 Task: Find connections with filter location Conakry with filter topic #mindset with filter profile language Potuguese with filter current company Mindtickle with filter school Ajeenkya D Y Patil University with filter industry Dentists with filter service category Headshot Photography with filter keywords title Mentor
Action: Mouse moved to (299, 242)
Screenshot: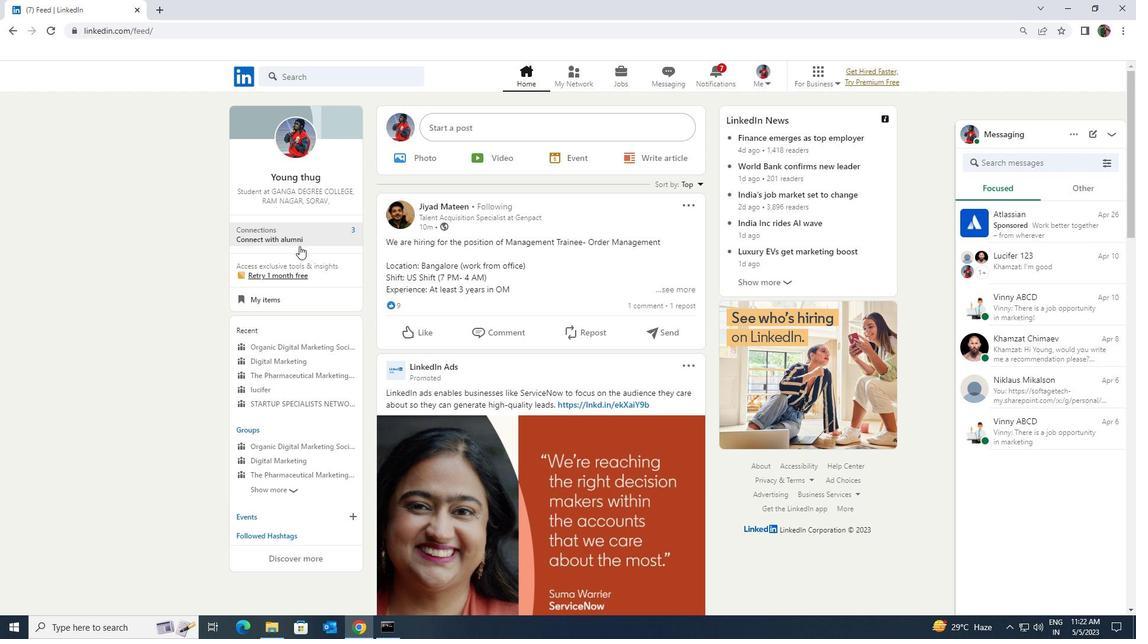 
Action: Mouse pressed left at (299, 242)
Screenshot: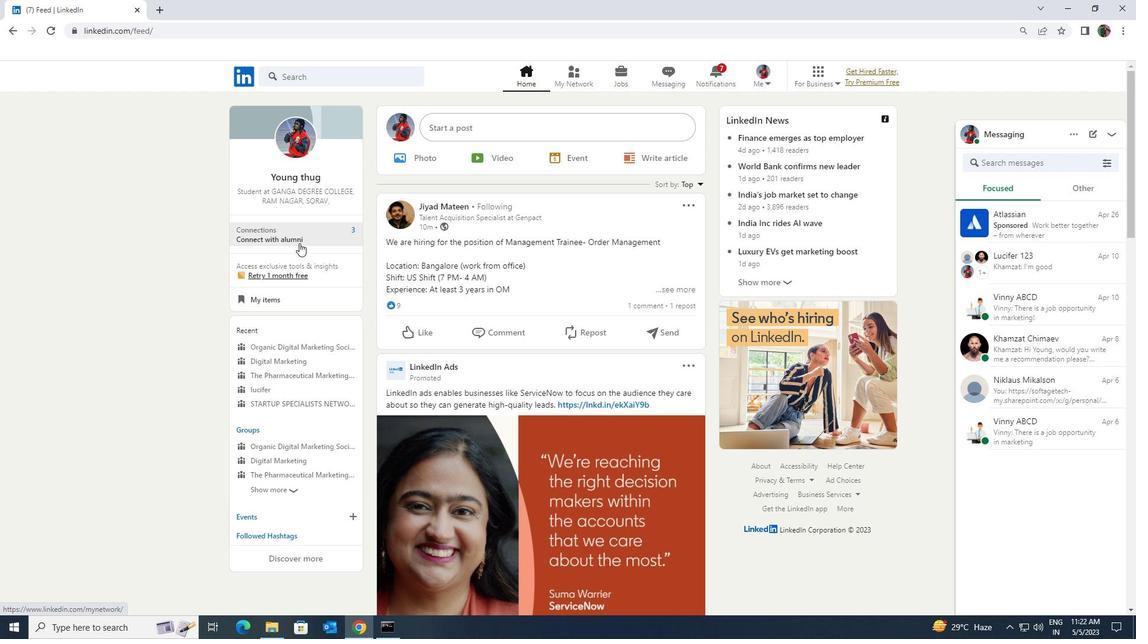 
Action: Mouse moved to (298, 143)
Screenshot: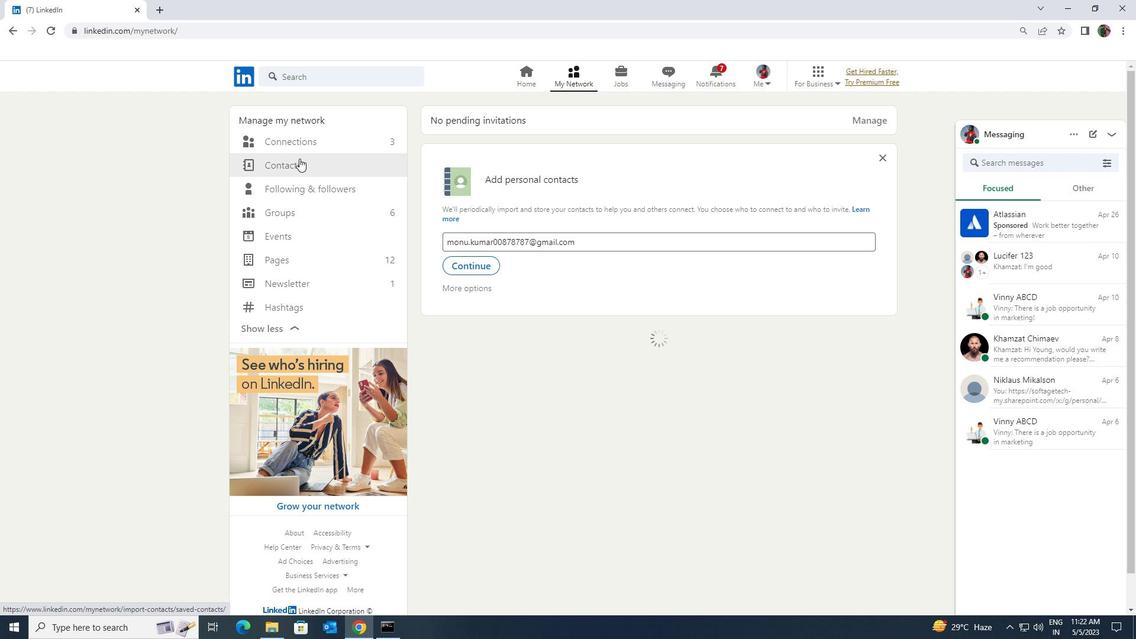 
Action: Mouse pressed left at (298, 143)
Screenshot: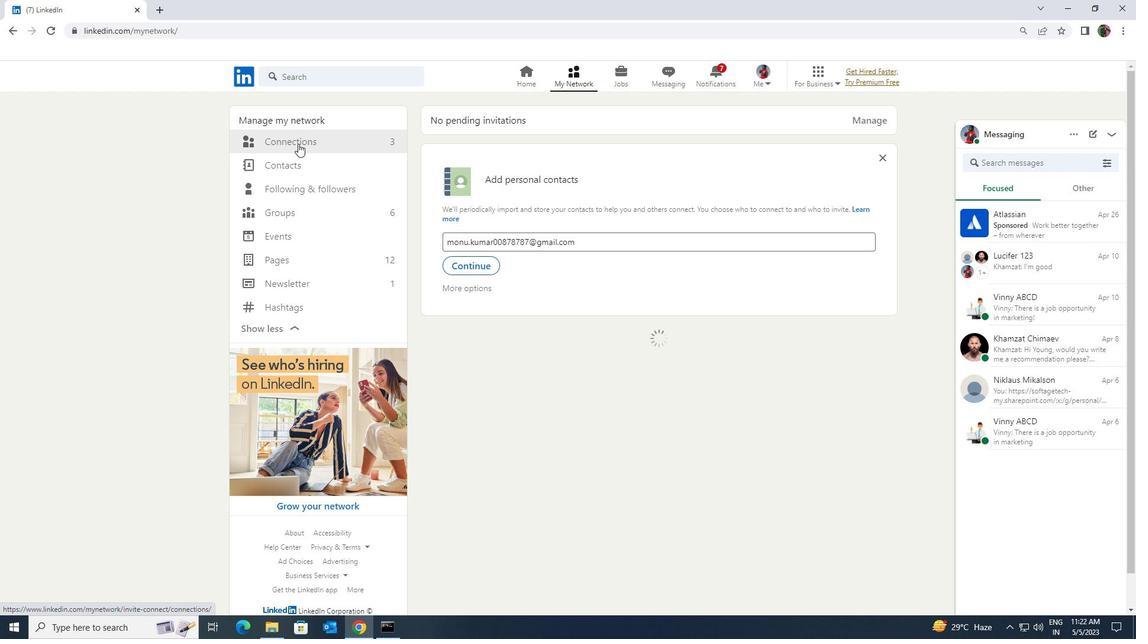 
Action: Mouse moved to (628, 145)
Screenshot: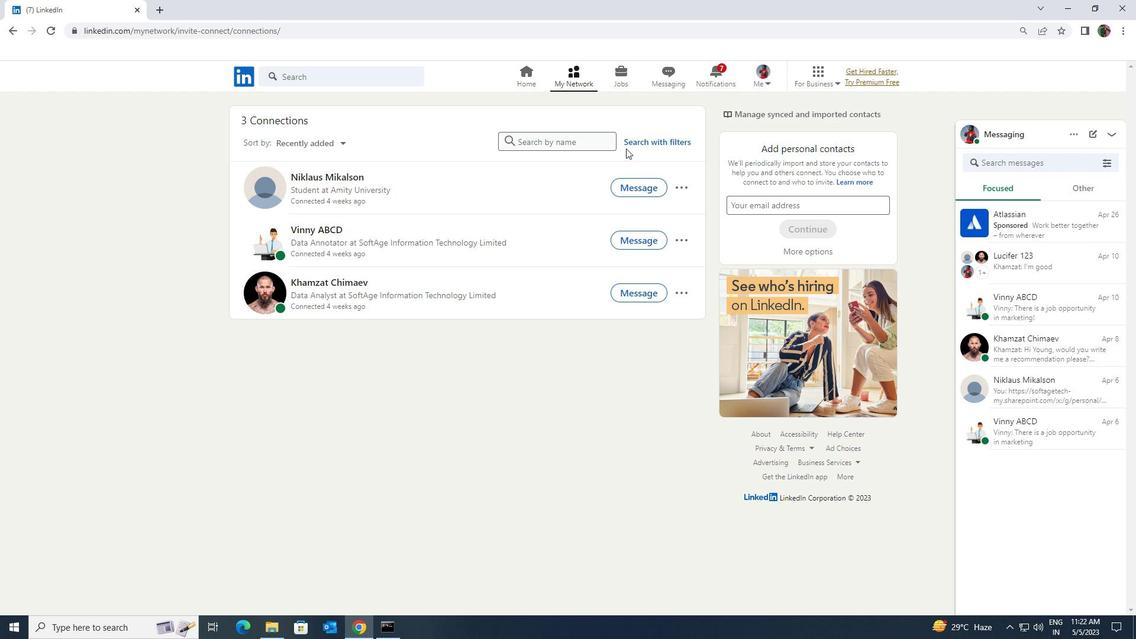 
Action: Mouse pressed left at (628, 145)
Screenshot: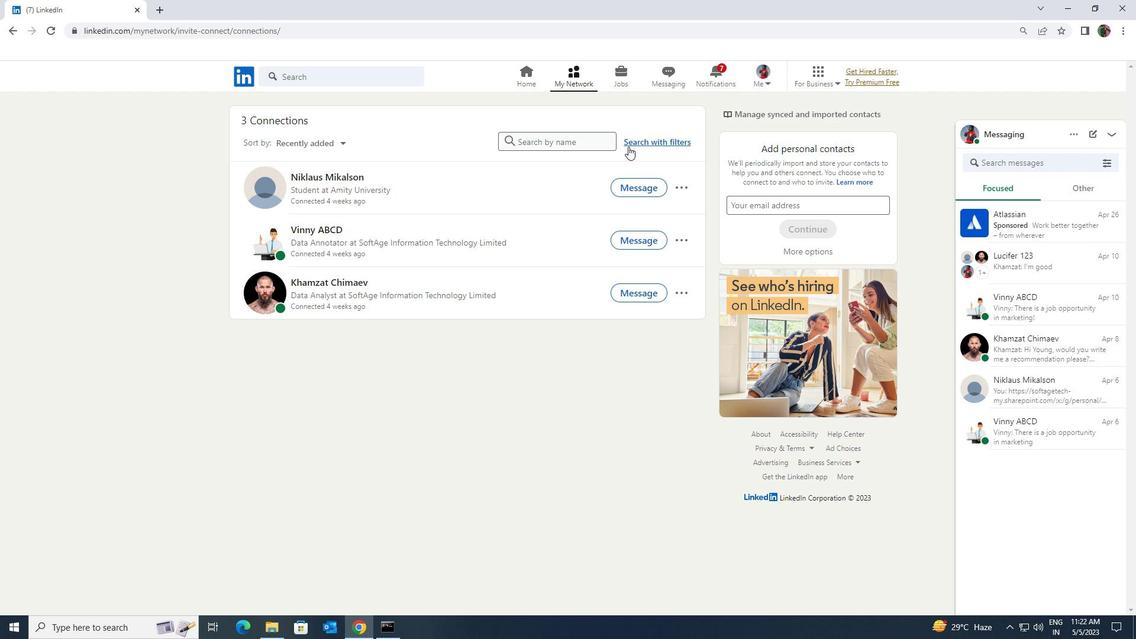 
Action: Mouse moved to (599, 108)
Screenshot: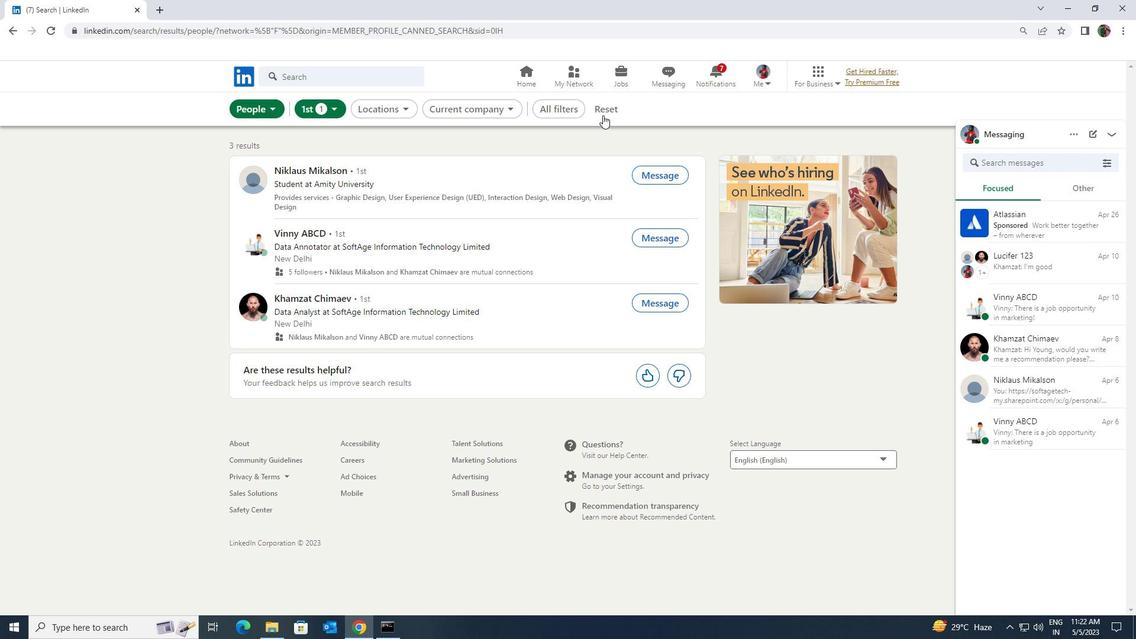 
Action: Mouse pressed left at (599, 108)
Screenshot: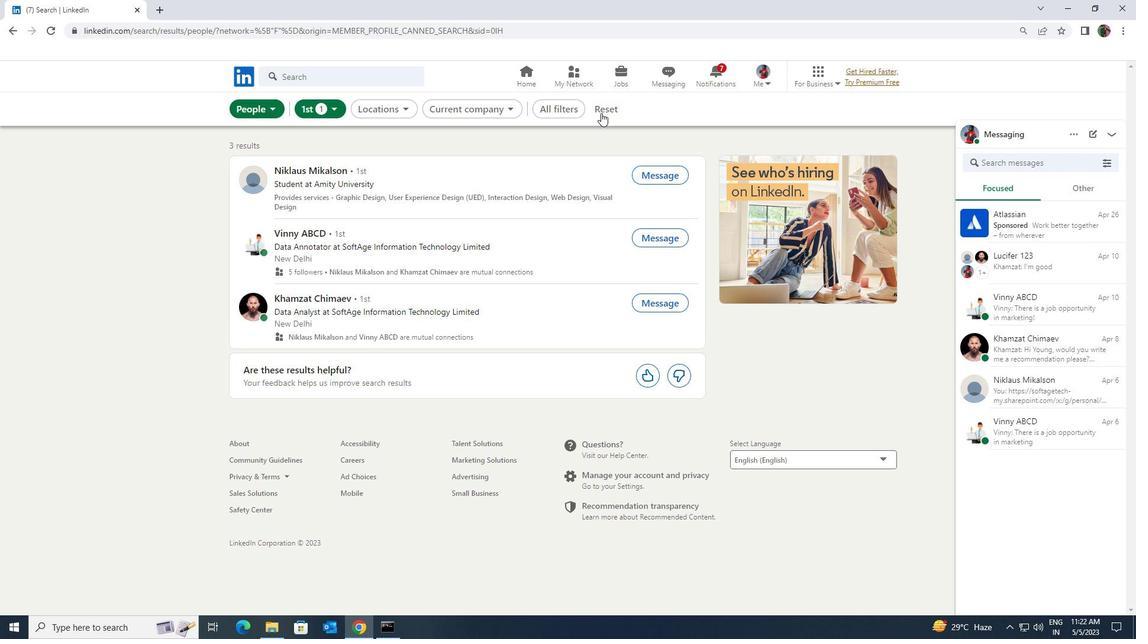 
Action: Mouse moved to (584, 108)
Screenshot: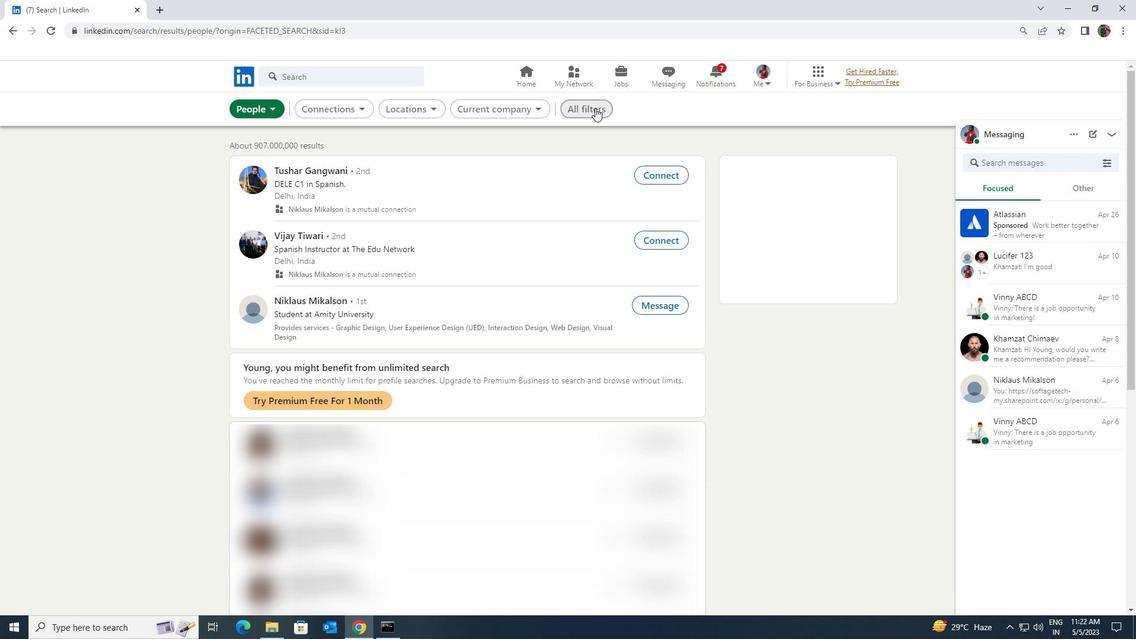 
Action: Mouse pressed left at (584, 108)
Screenshot: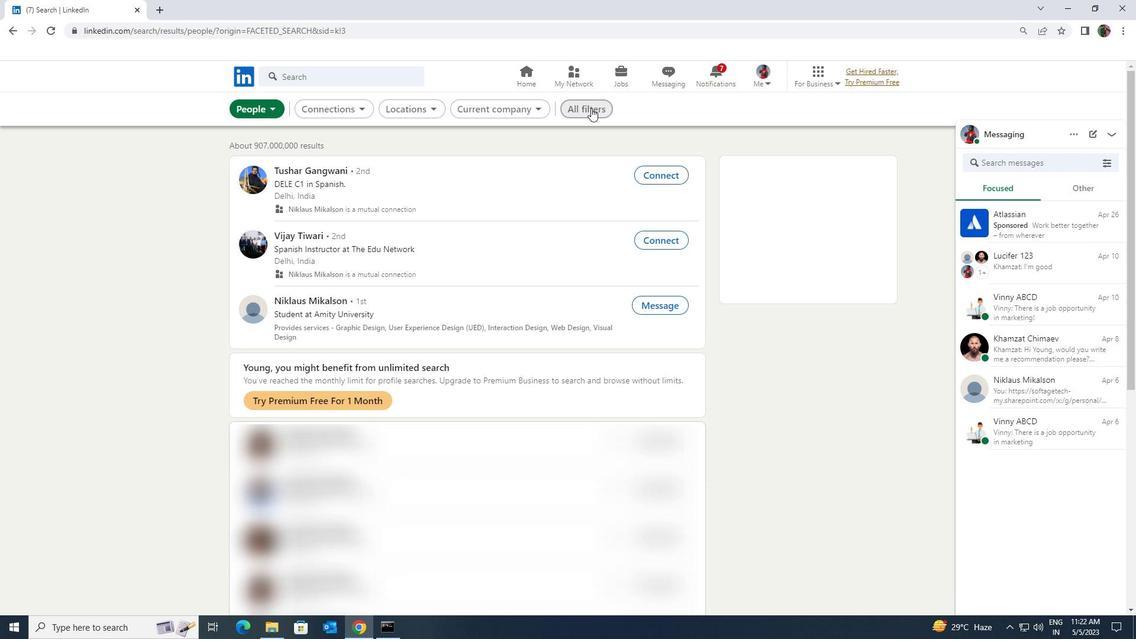 
Action: Mouse moved to (988, 466)
Screenshot: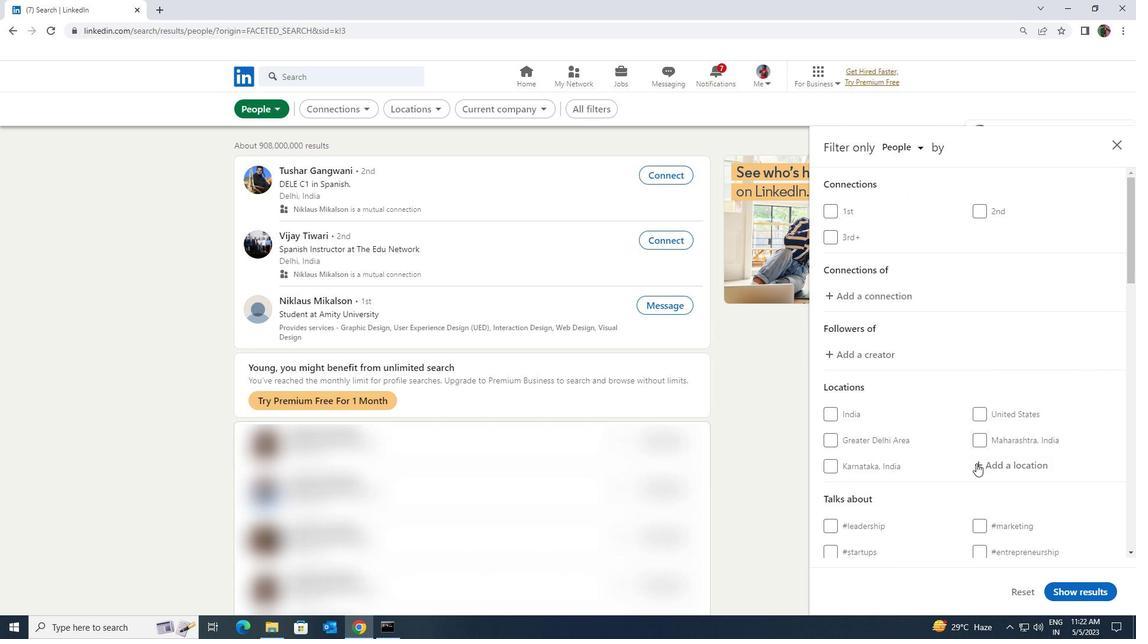 
Action: Mouse pressed left at (988, 466)
Screenshot: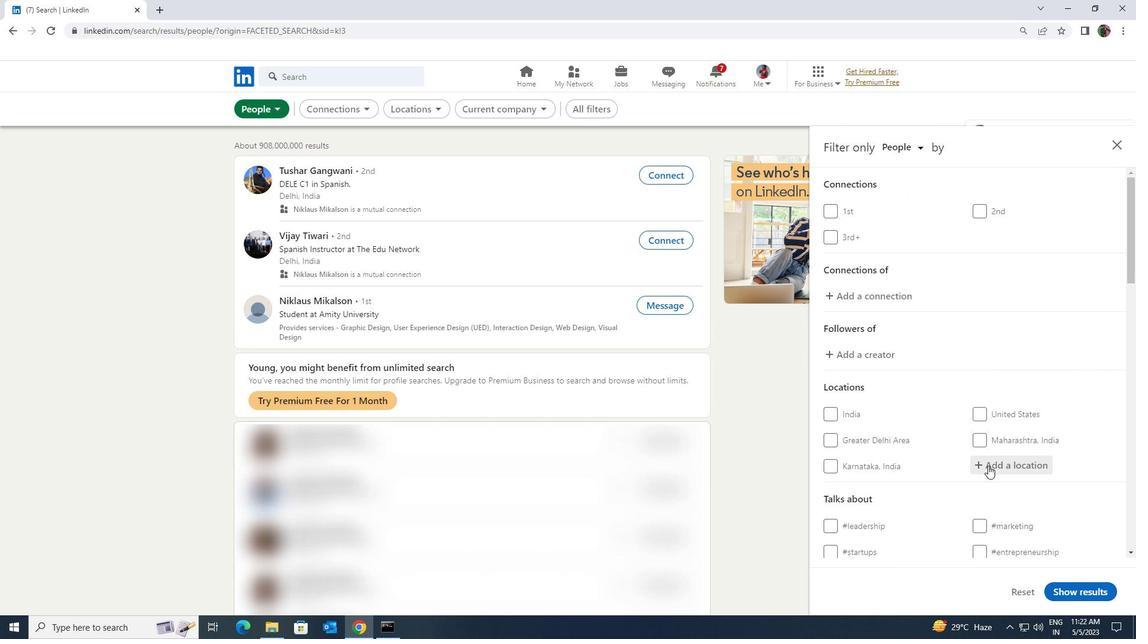 
Action: Key pressed <Key.shift>KONAKRY
Screenshot: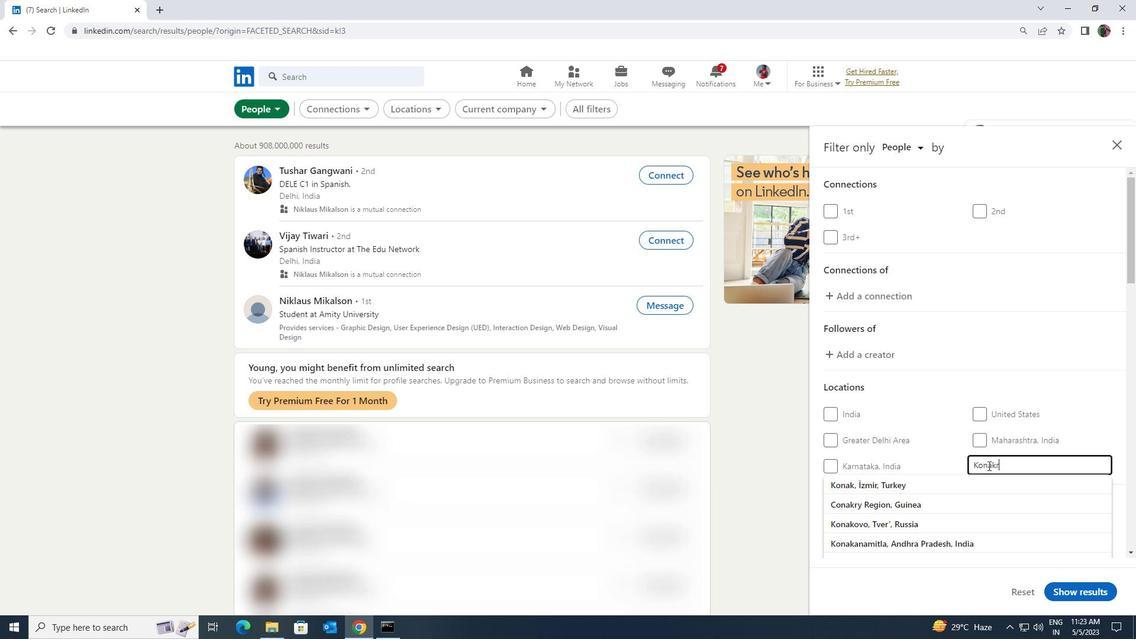 
Action: Mouse moved to (983, 480)
Screenshot: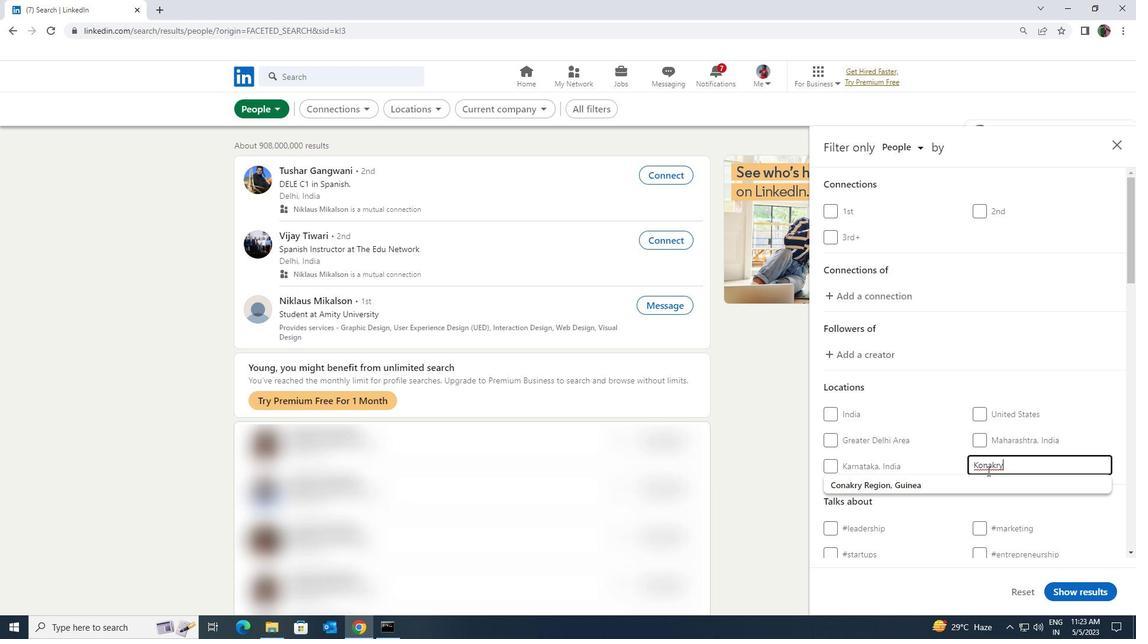 
Action: Mouse pressed left at (983, 480)
Screenshot: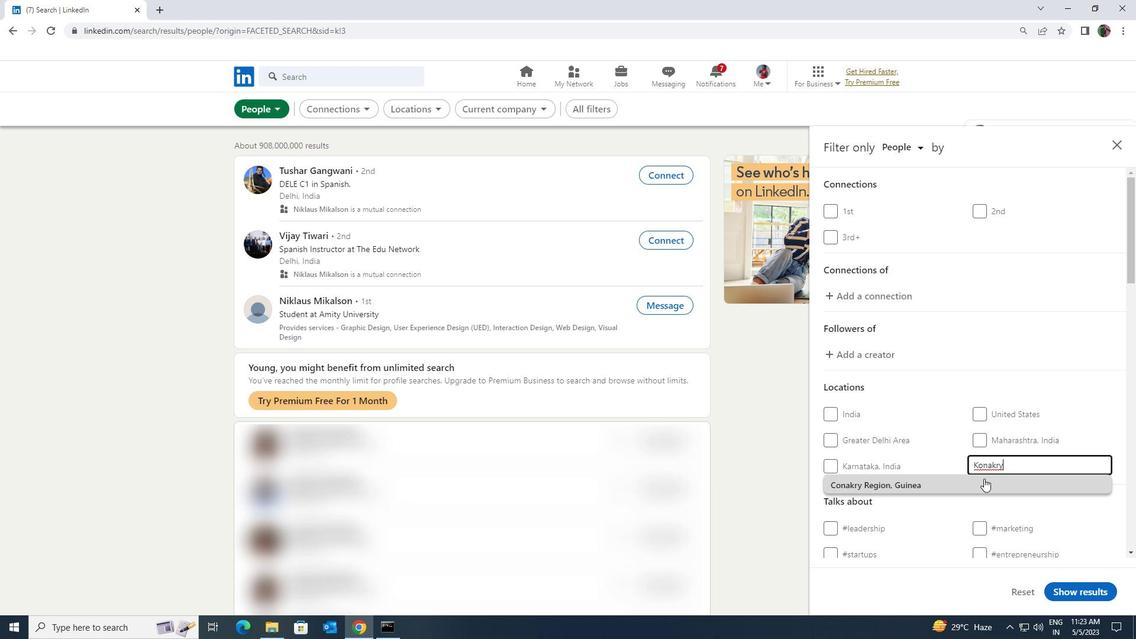 
Action: Mouse moved to (978, 477)
Screenshot: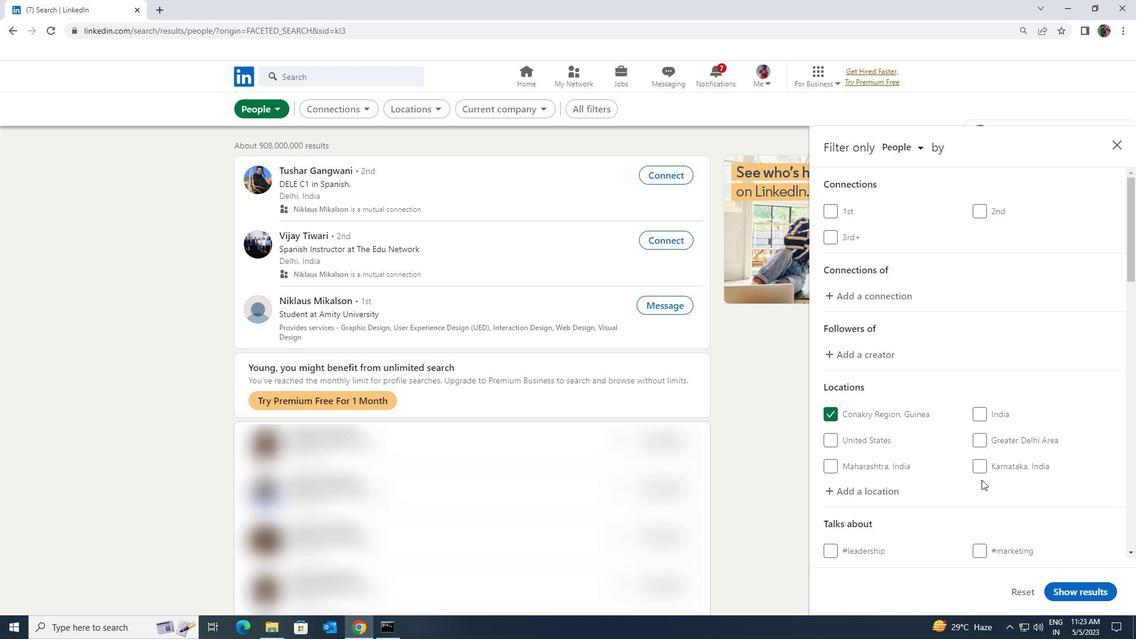 
Action: Mouse scrolled (978, 477) with delta (0, 0)
Screenshot: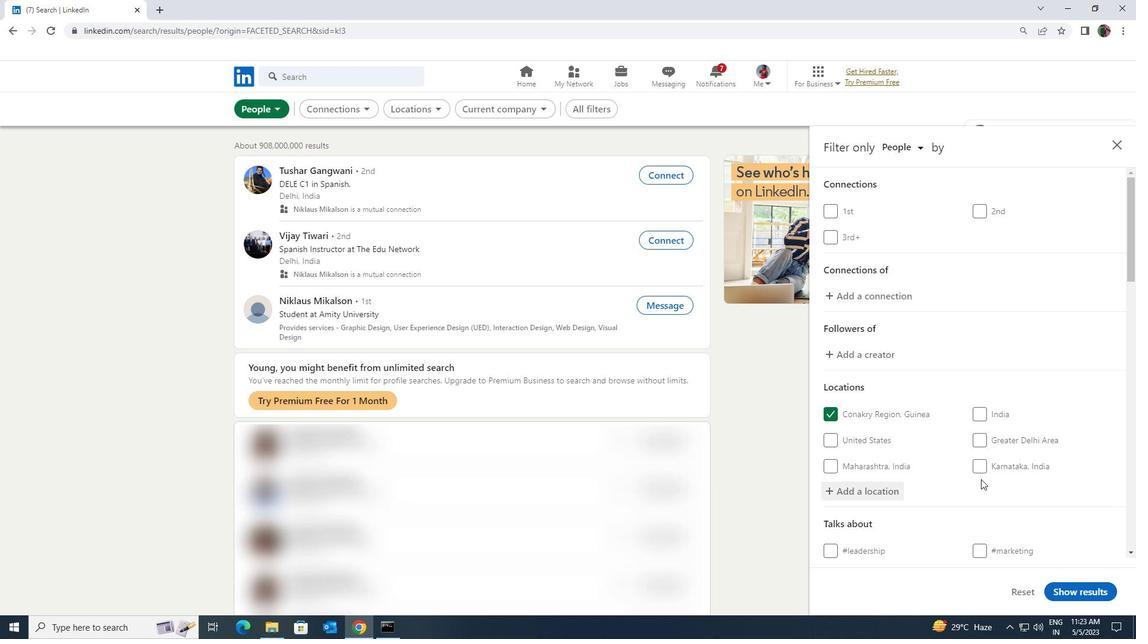 
Action: Mouse scrolled (978, 477) with delta (0, 0)
Screenshot: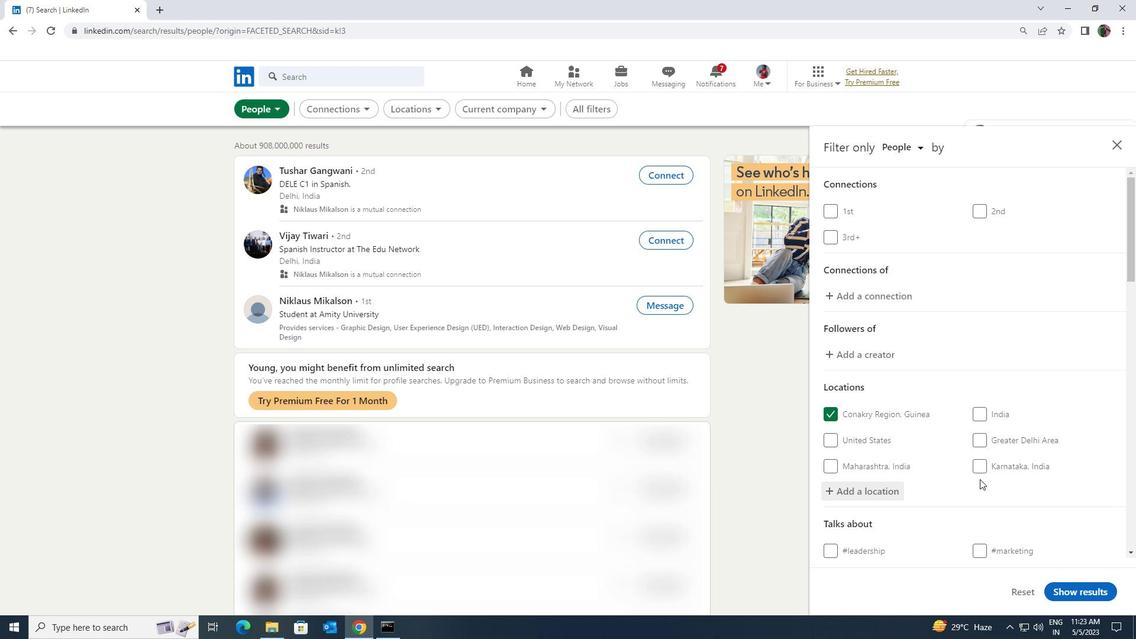 
Action: Mouse moved to (985, 482)
Screenshot: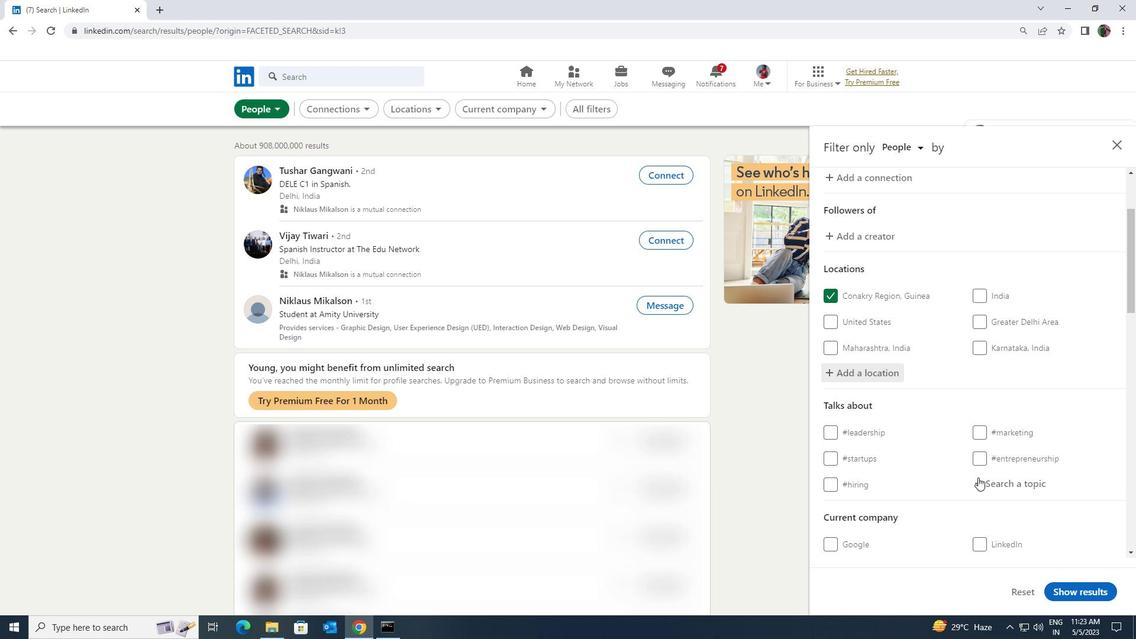
Action: Mouse pressed left at (985, 482)
Screenshot: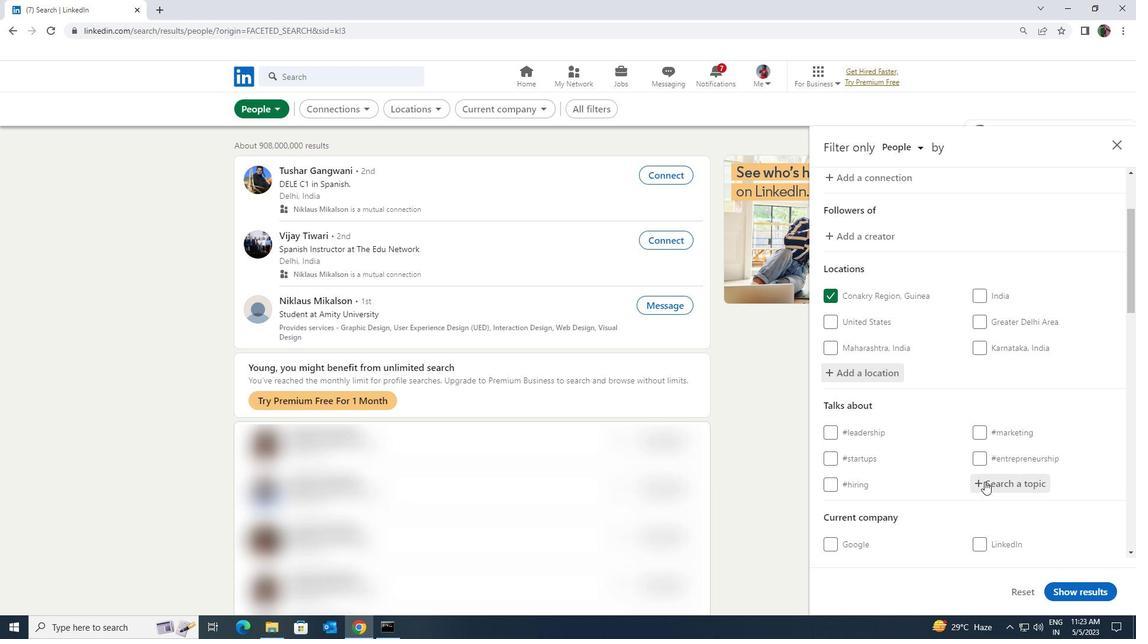 
Action: Key pressed <Key.shift>MINDSET
Screenshot: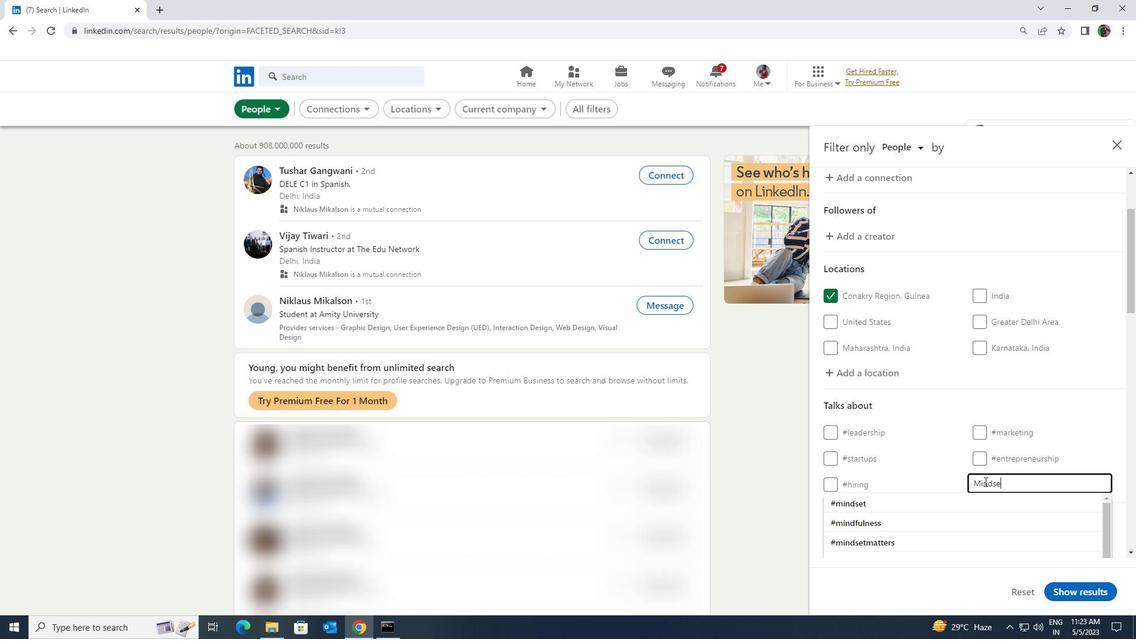 
Action: Mouse moved to (983, 499)
Screenshot: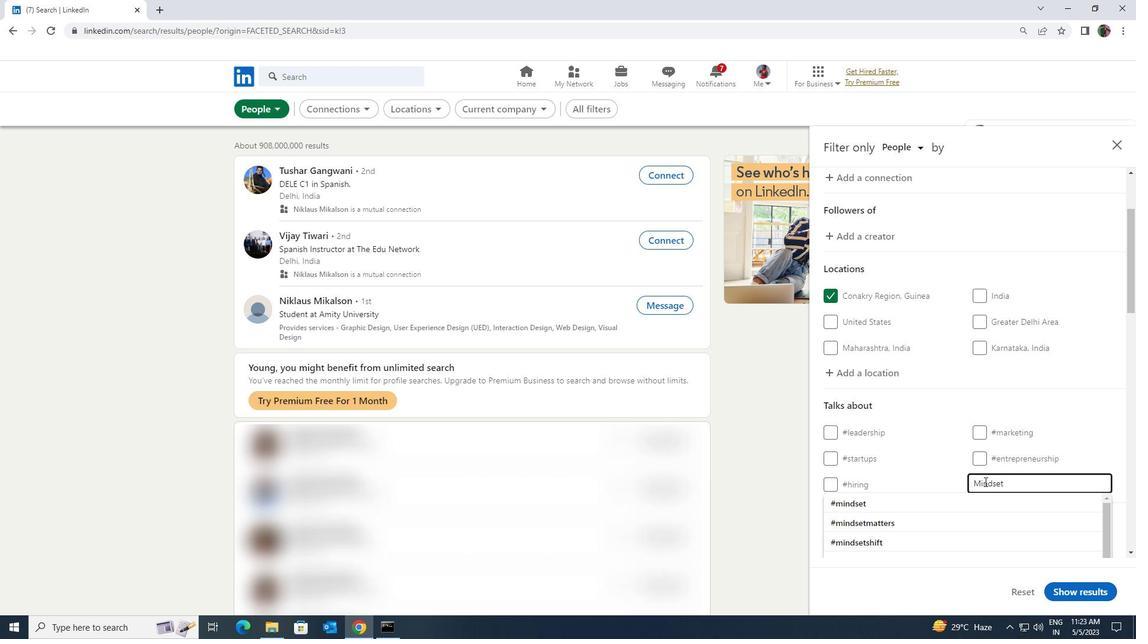 
Action: Mouse pressed left at (983, 499)
Screenshot: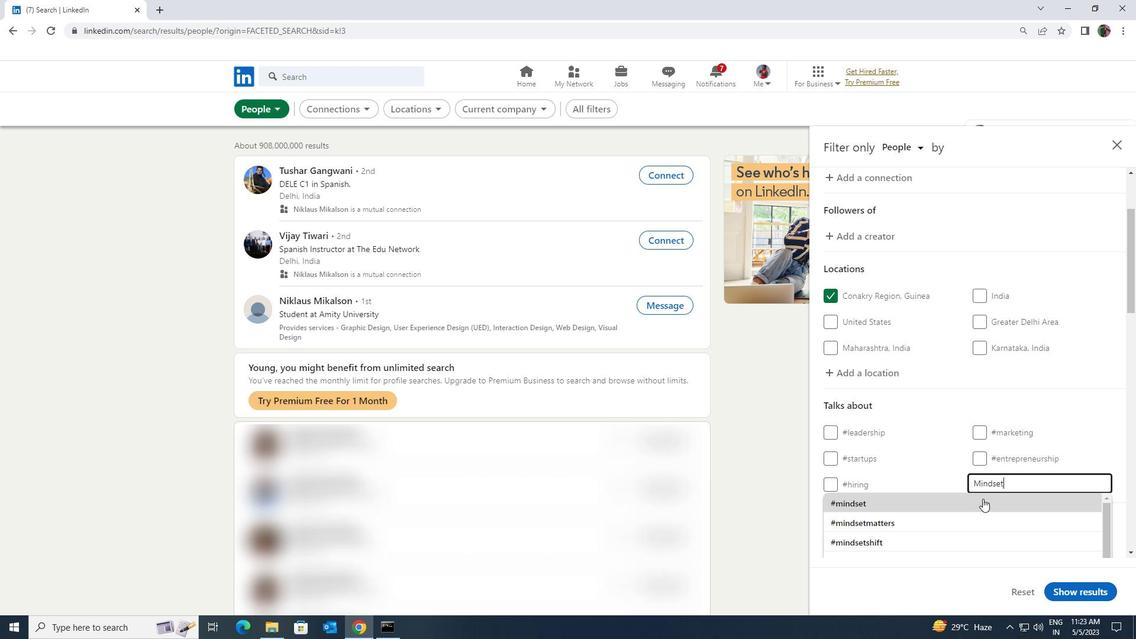 
Action: Mouse moved to (977, 493)
Screenshot: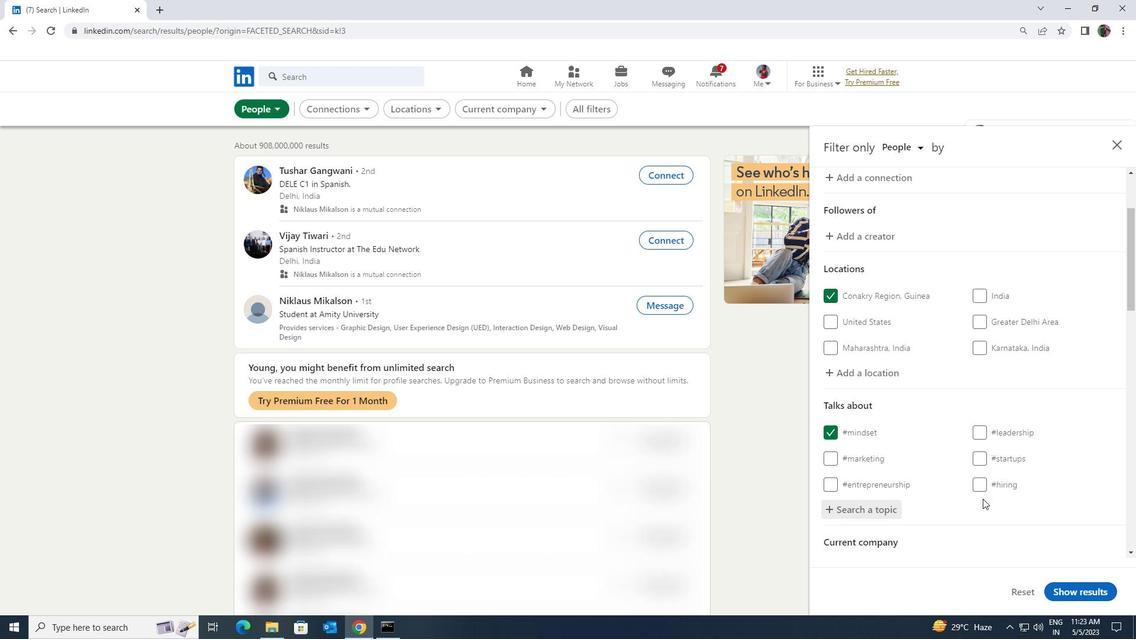 
Action: Mouse scrolled (977, 493) with delta (0, 0)
Screenshot: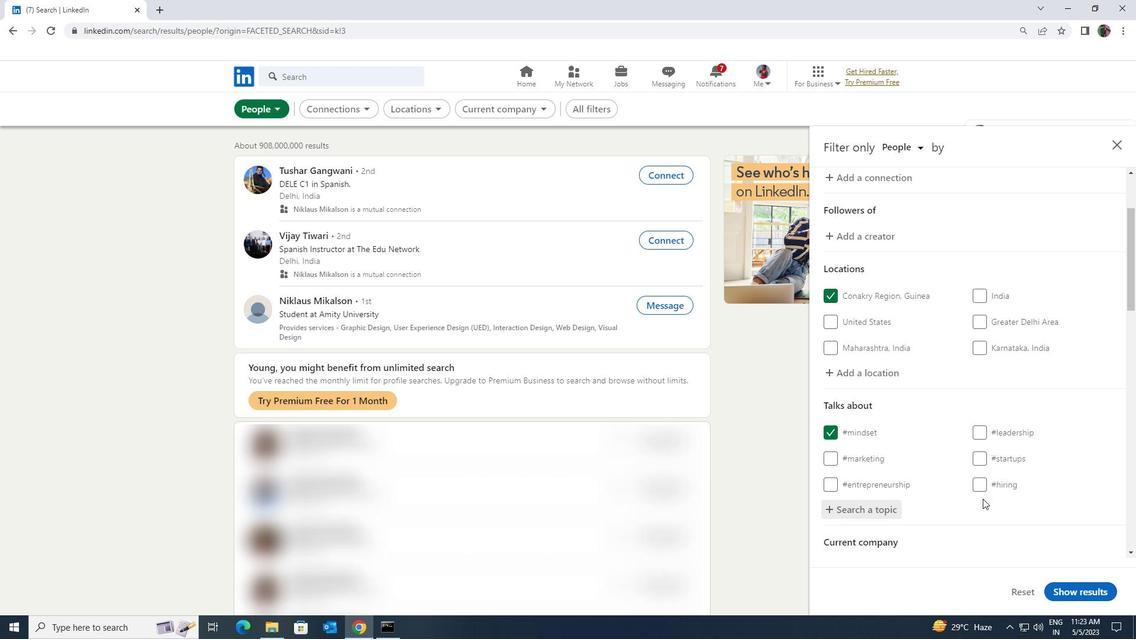 
Action: Mouse scrolled (977, 493) with delta (0, 0)
Screenshot: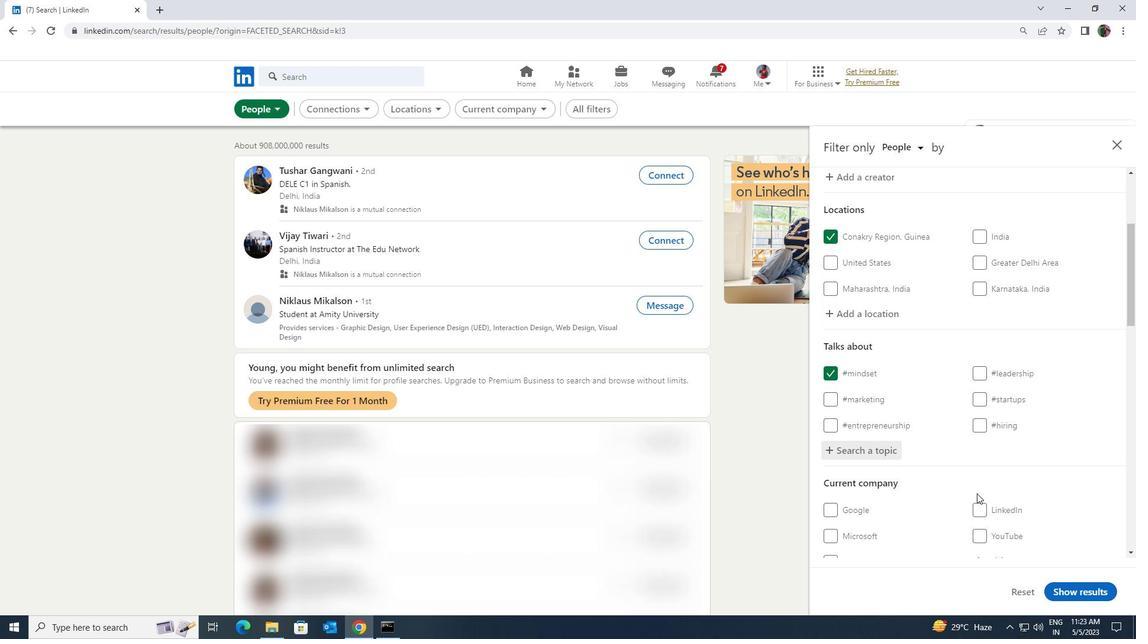 
Action: Mouse scrolled (977, 493) with delta (0, 0)
Screenshot: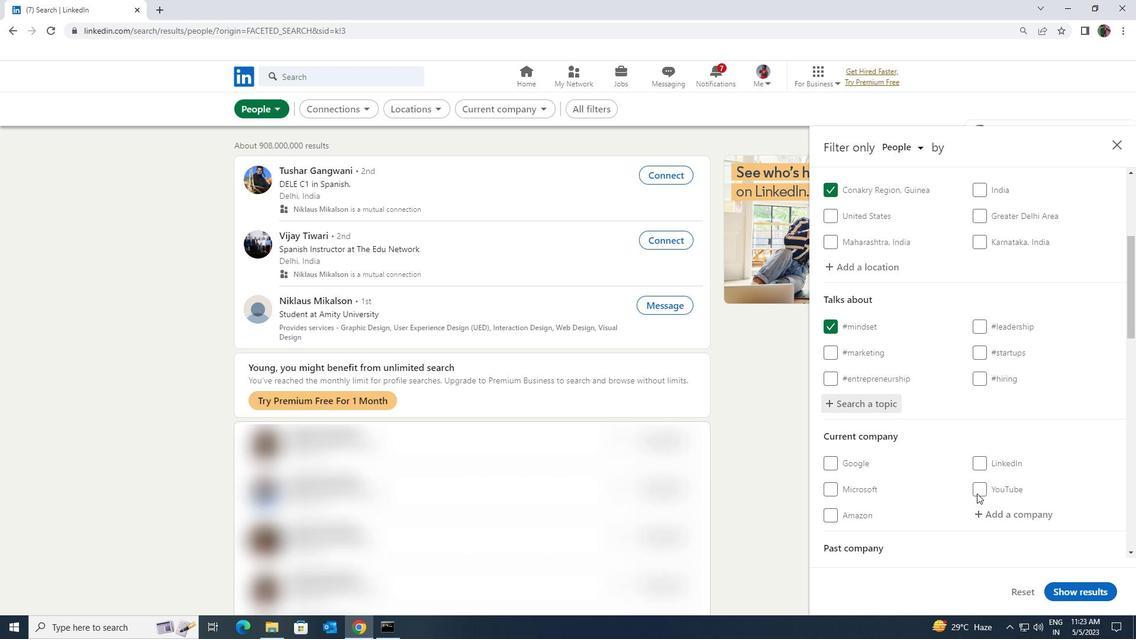 
Action: Mouse scrolled (977, 493) with delta (0, 0)
Screenshot: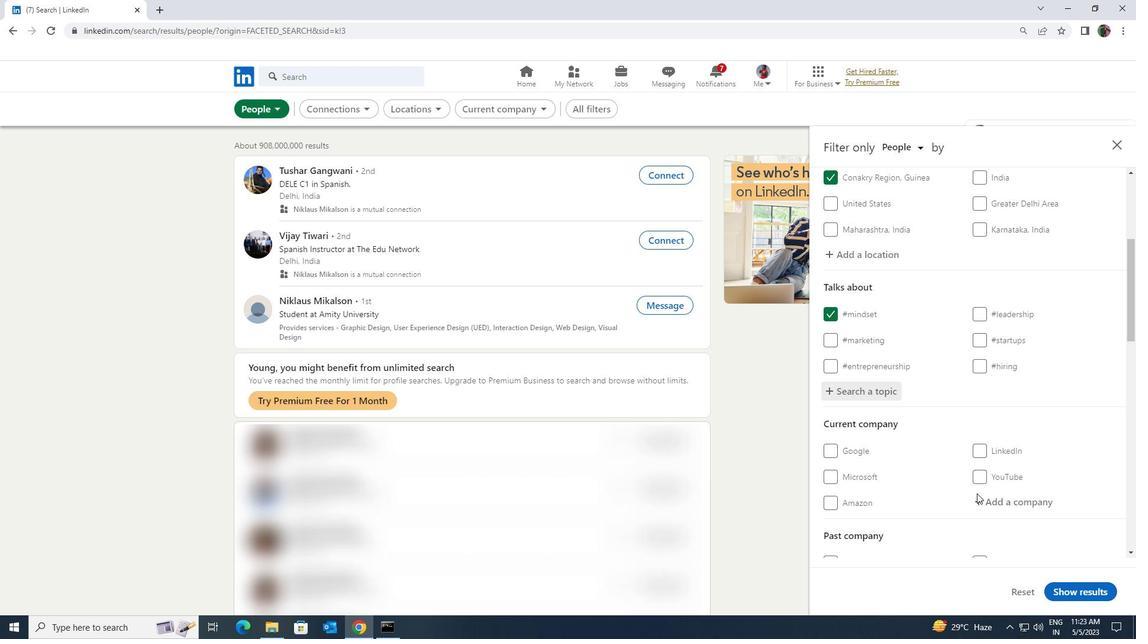 
Action: Mouse scrolled (977, 493) with delta (0, 0)
Screenshot: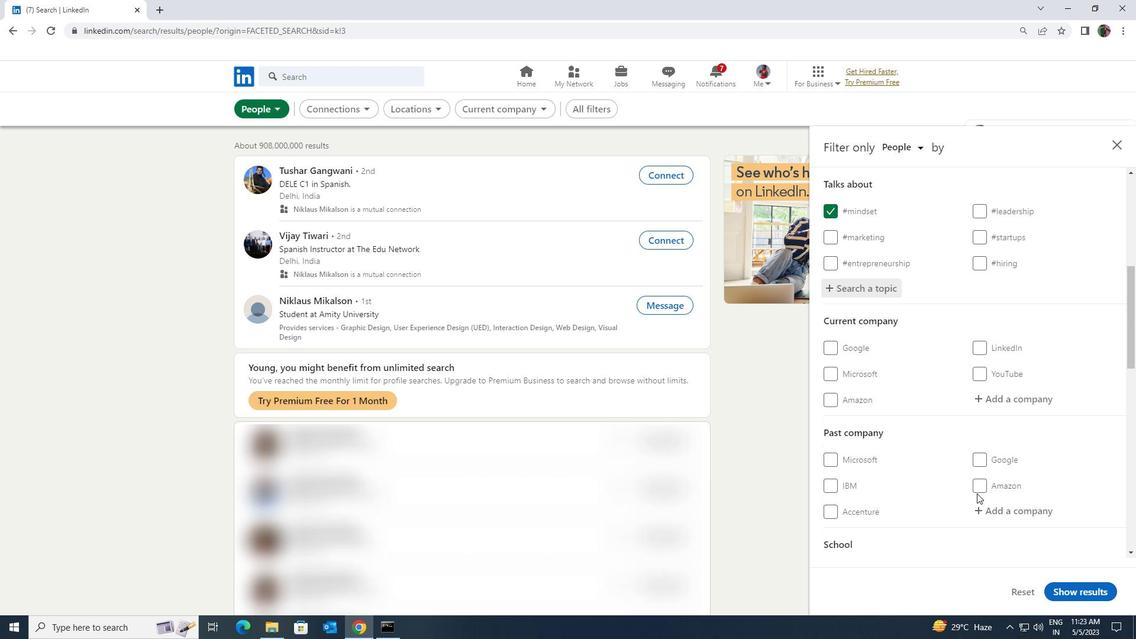 
Action: Mouse scrolled (977, 493) with delta (0, 0)
Screenshot: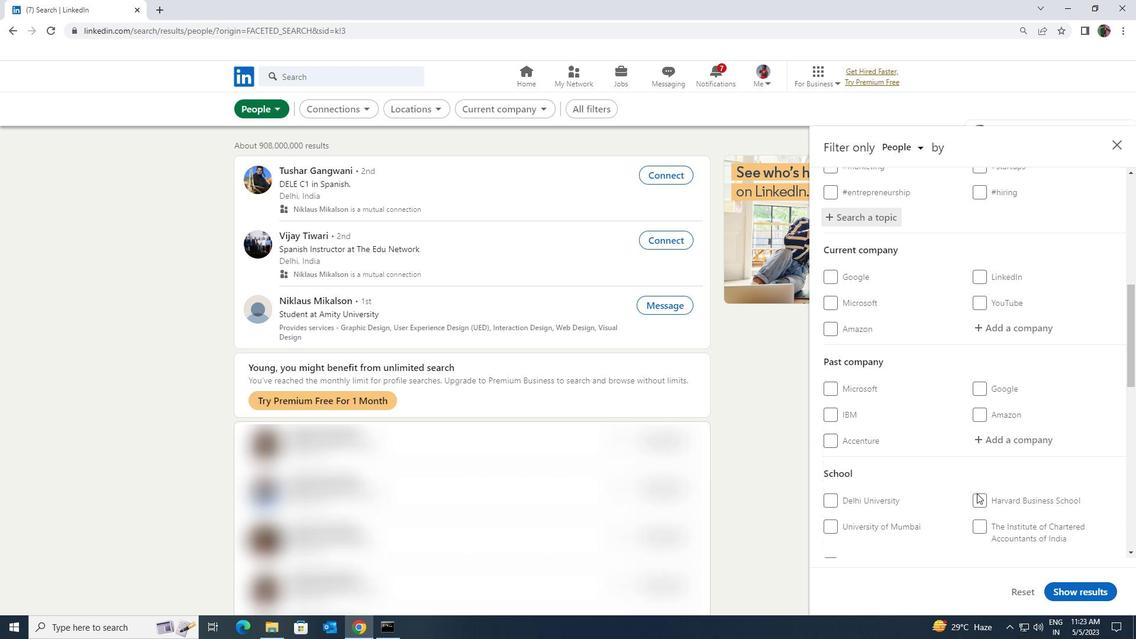 
Action: Mouse scrolled (977, 493) with delta (0, 0)
Screenshot: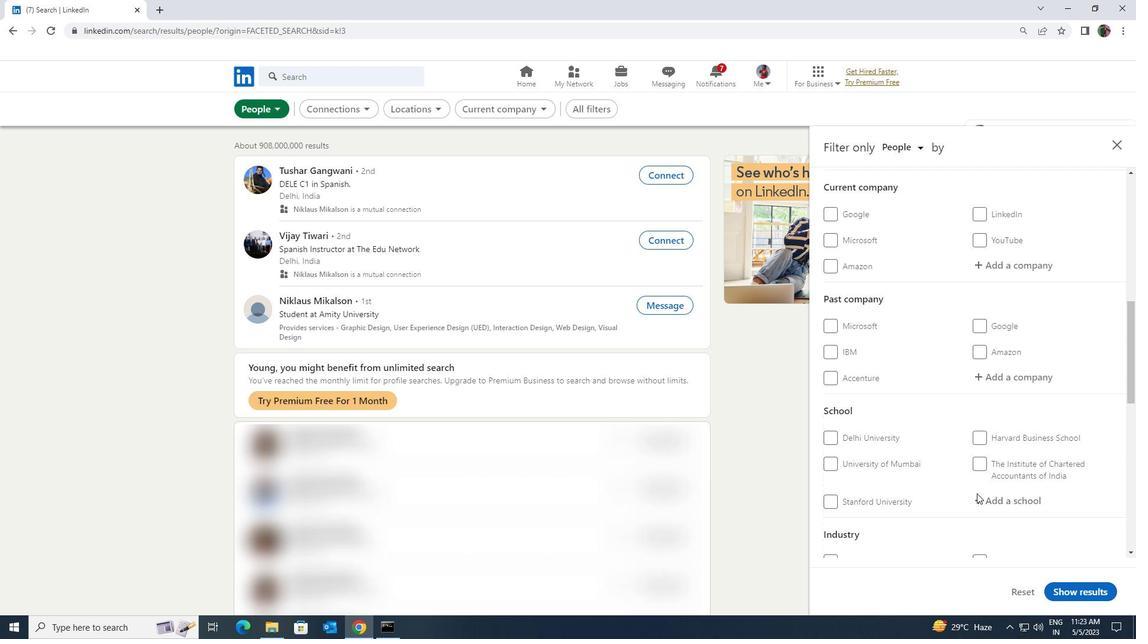 
Action: Mouse scrolled (977, 493) with delta (0, 0)
Screenshot: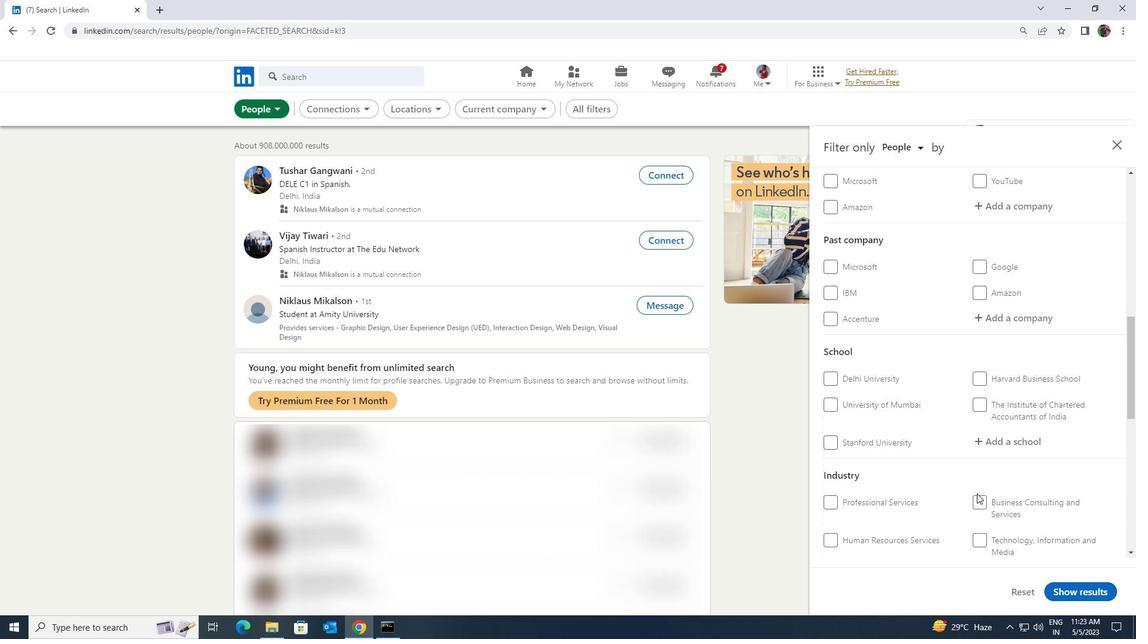 
Action: Mouse scrolled (977, 493) with delta (0, 0)
Screenshot: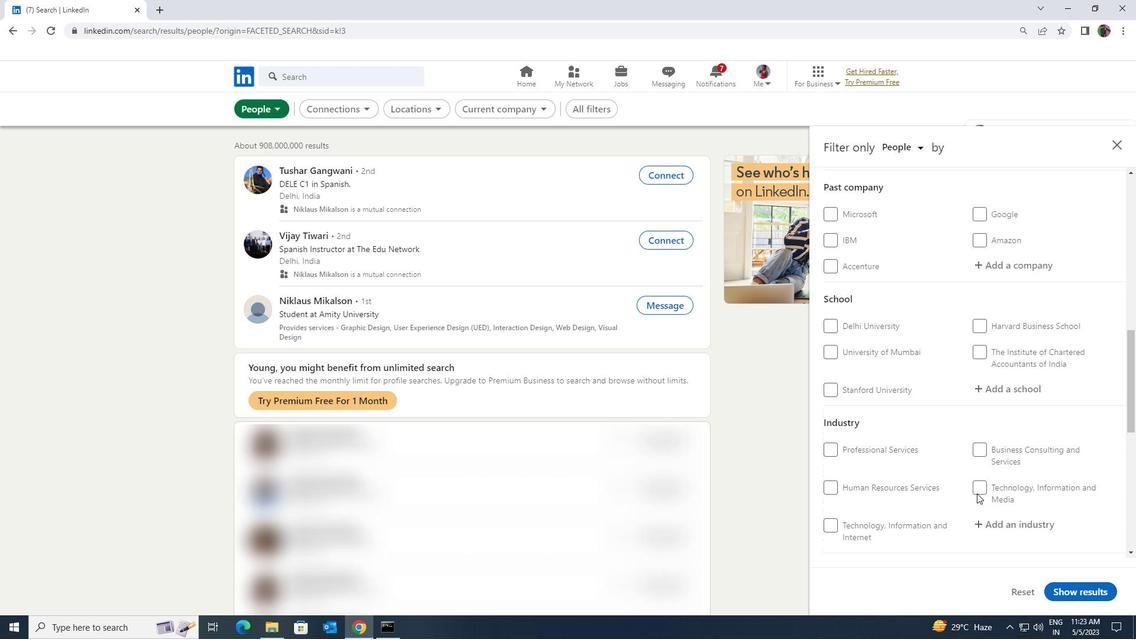 
Action: Mouse scrolled (977, 493) with delta (0, 0)
Screenshot: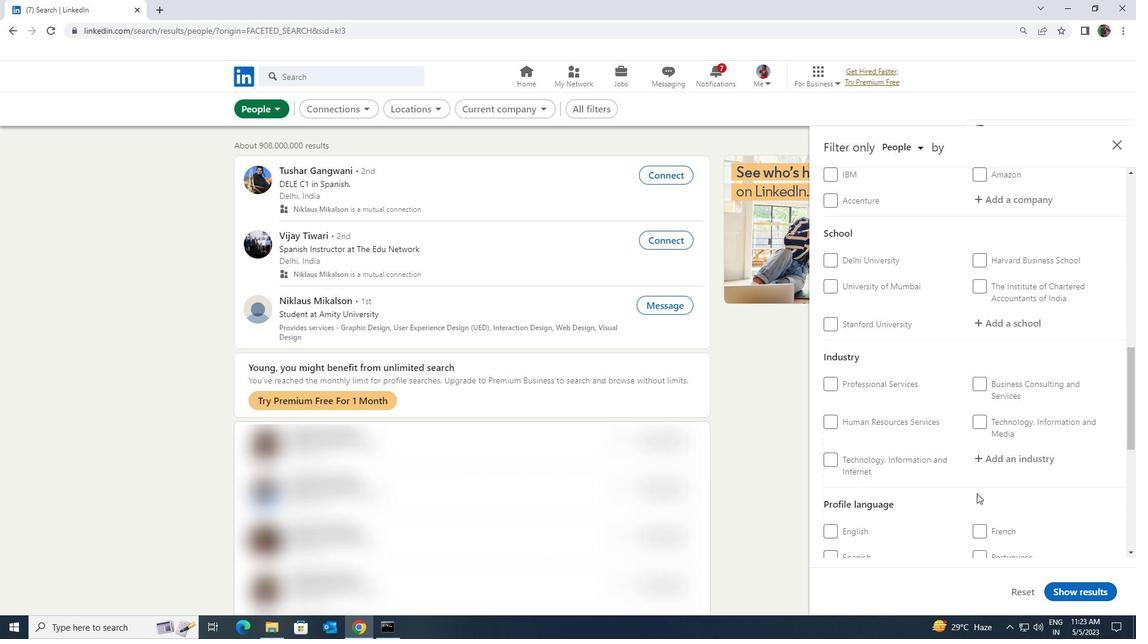 
Action: Mouse pressed left at (977, 493)
Screenshot: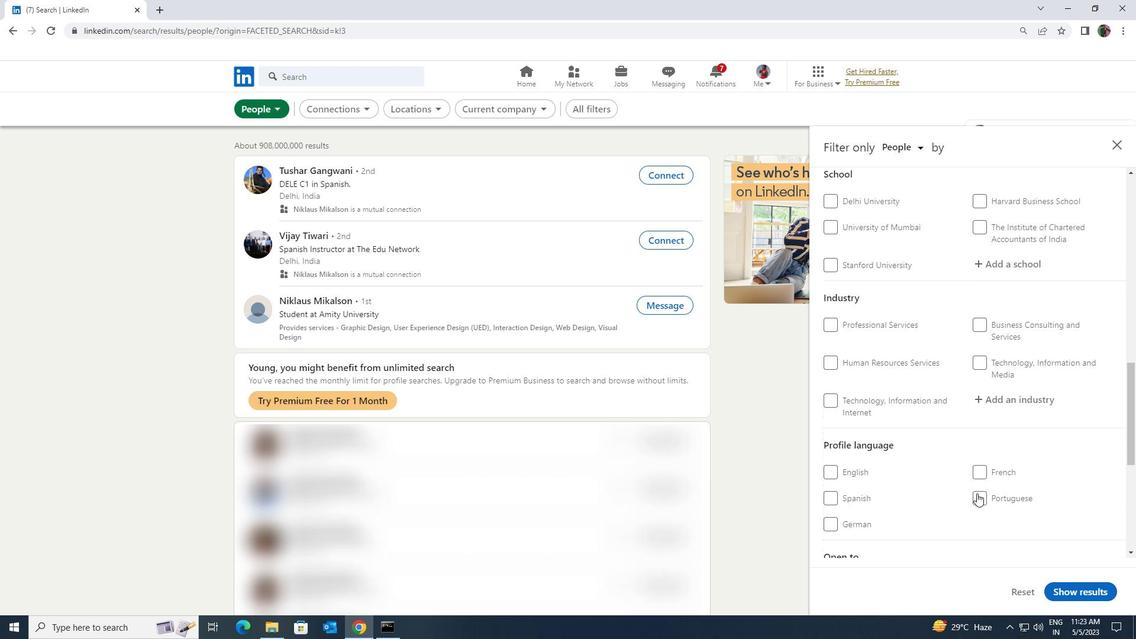 
Action: Mouse scrolled (977, 494) with delta (0, 0)
Screenshot: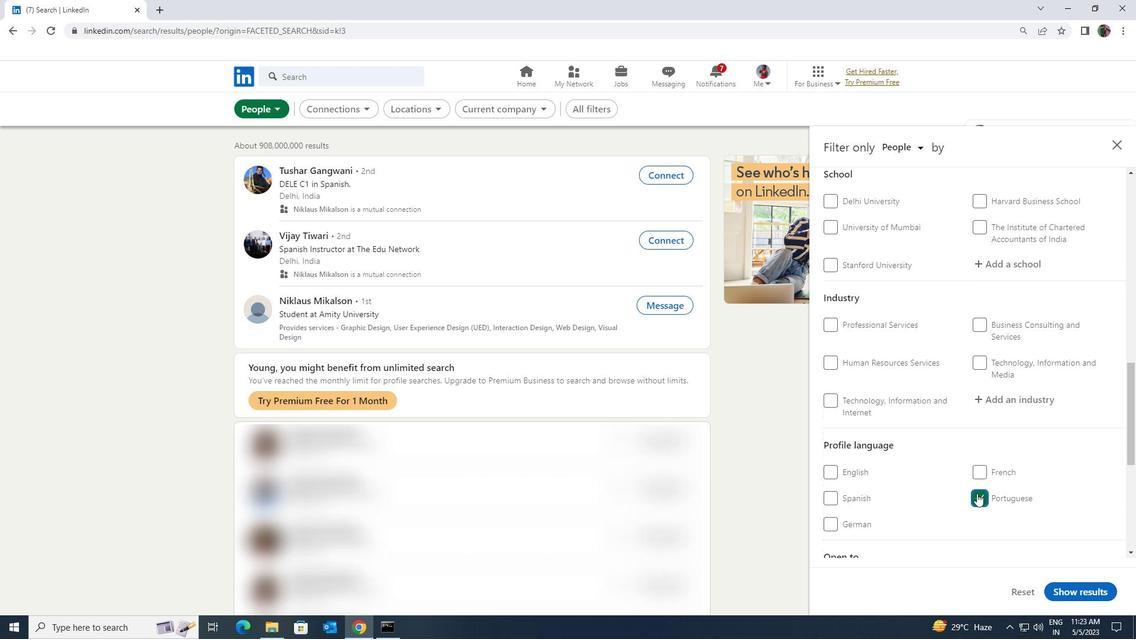
Action: Mouse scrolled (977, 494) with delta (0, 0)
Screenshot: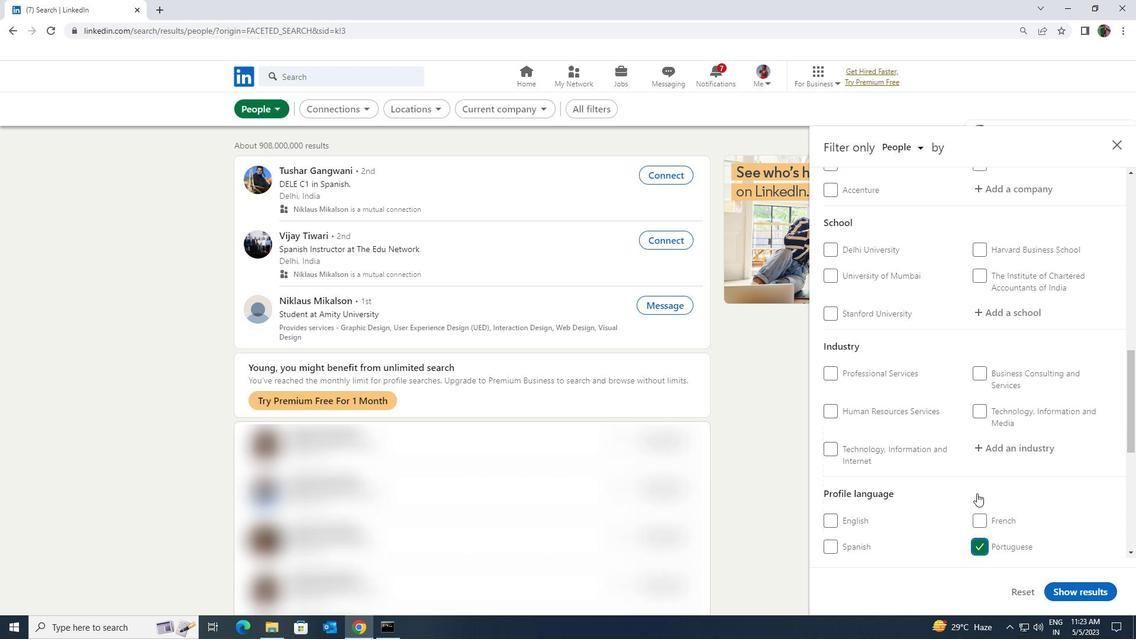 
Action: Mouse scrolled (977, 494) with delta (0, 0)
Screenshot: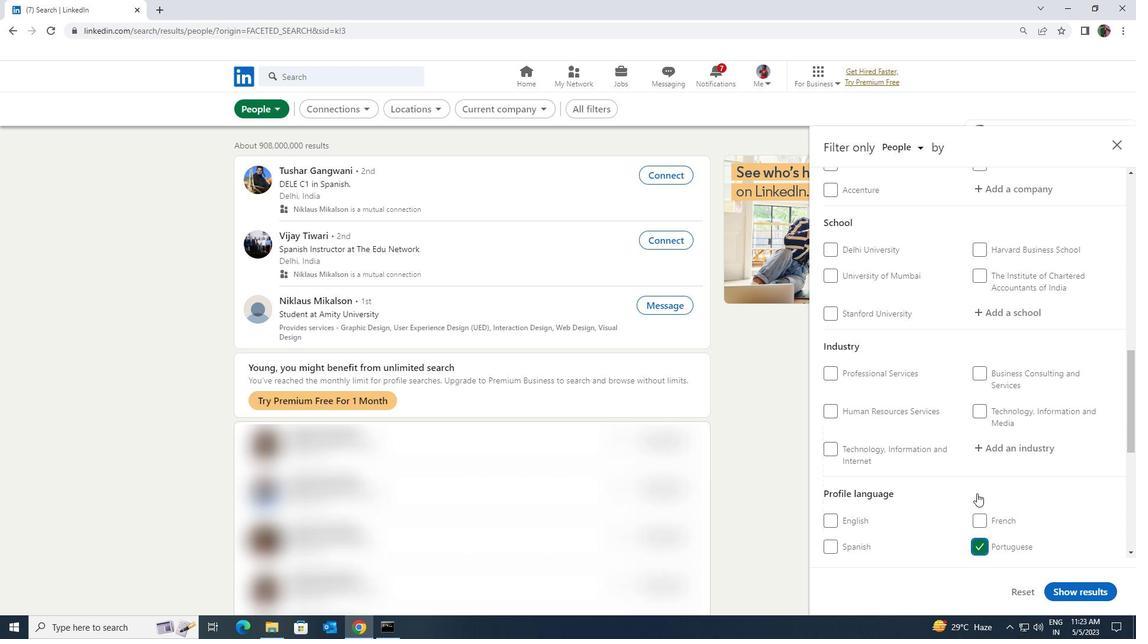 
Action: Mouse scrolled (977, 494) with delta (0, 0)
Screenshot: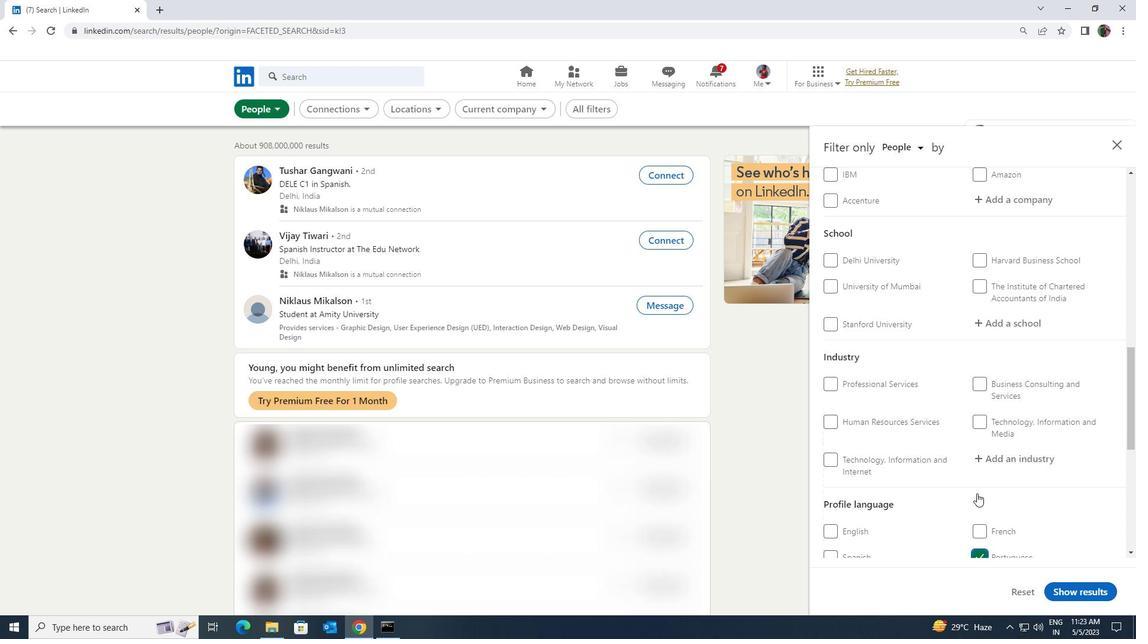 
Action: Mouse scrolled (977, 494) with delta (0, 0)
Screenshot: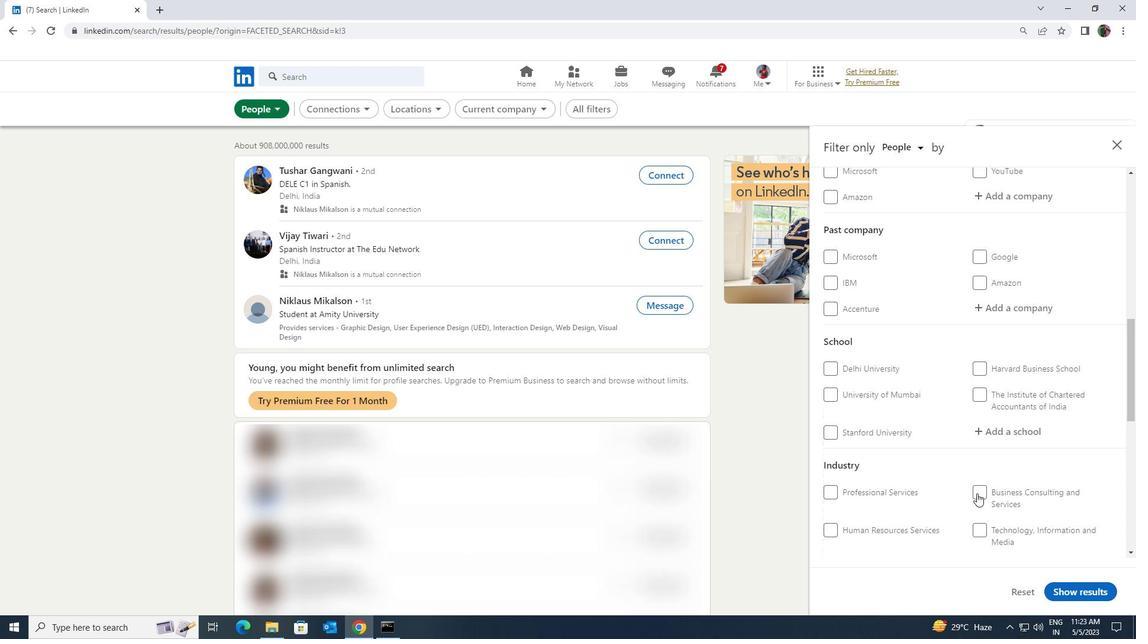 
Action: Mouse scrolled (977, 494) with delta (0, 0)
Screenshot: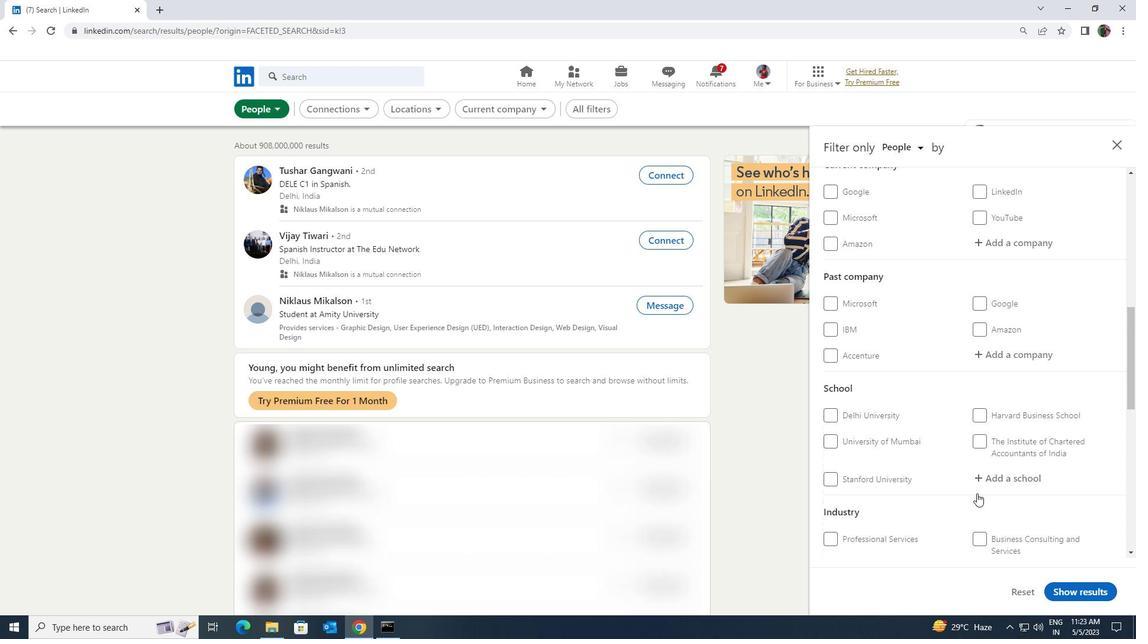 
Action: Mouse scrolled (977, 494) with delta (0, 0)
Screenshot: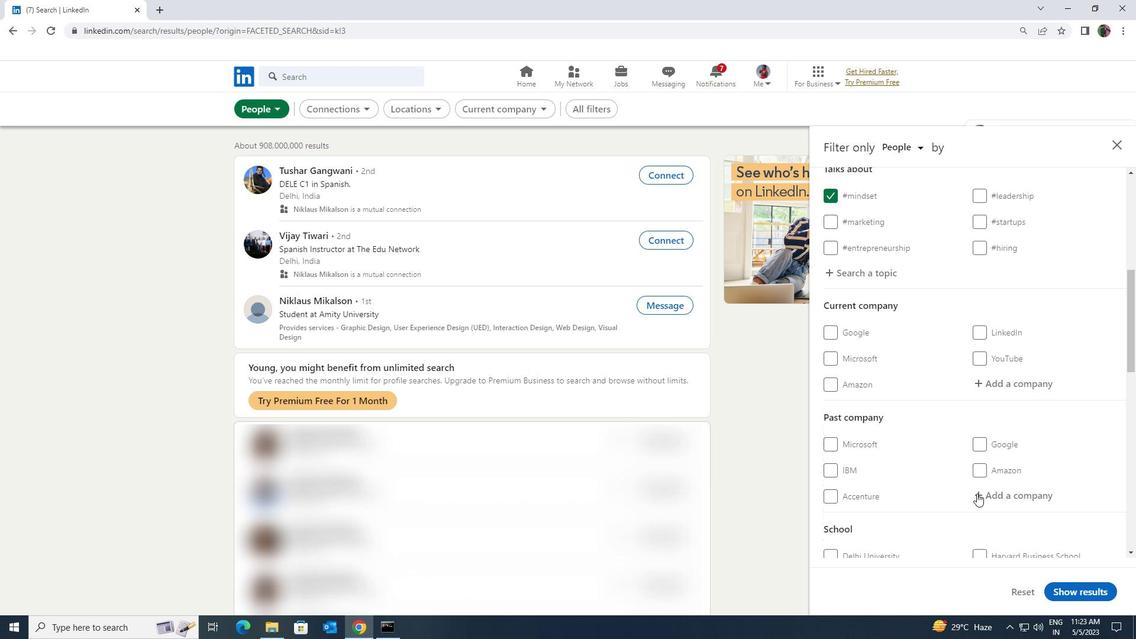 
Action: Mouse moved to (975, 442)
Screenshot: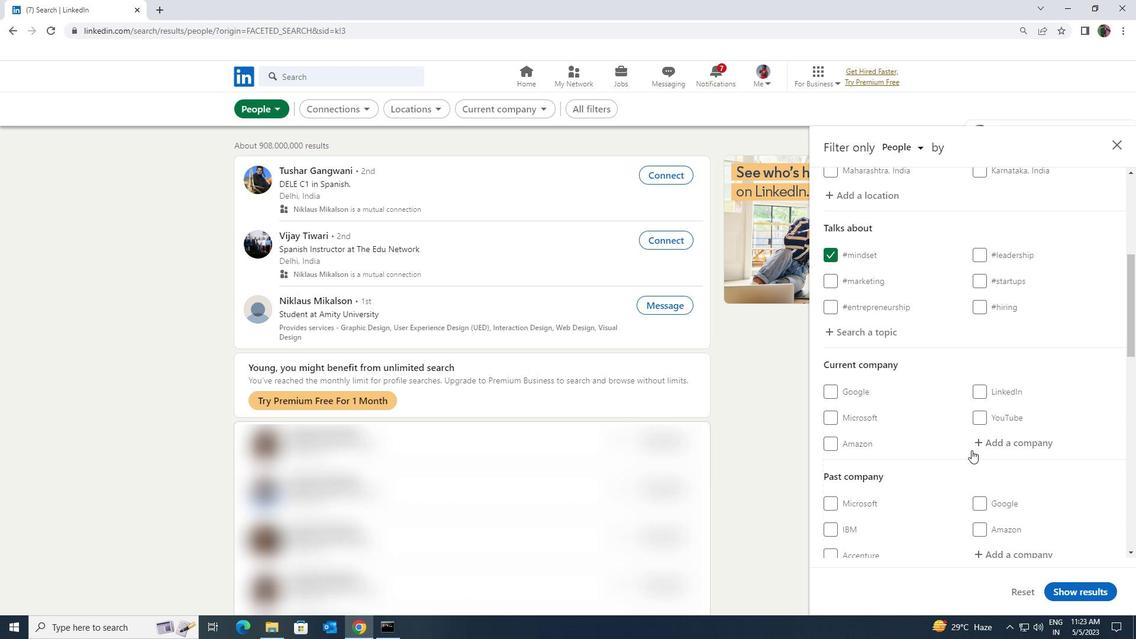 
Action: Mouse pressed left at (975, 442)
Screenshot: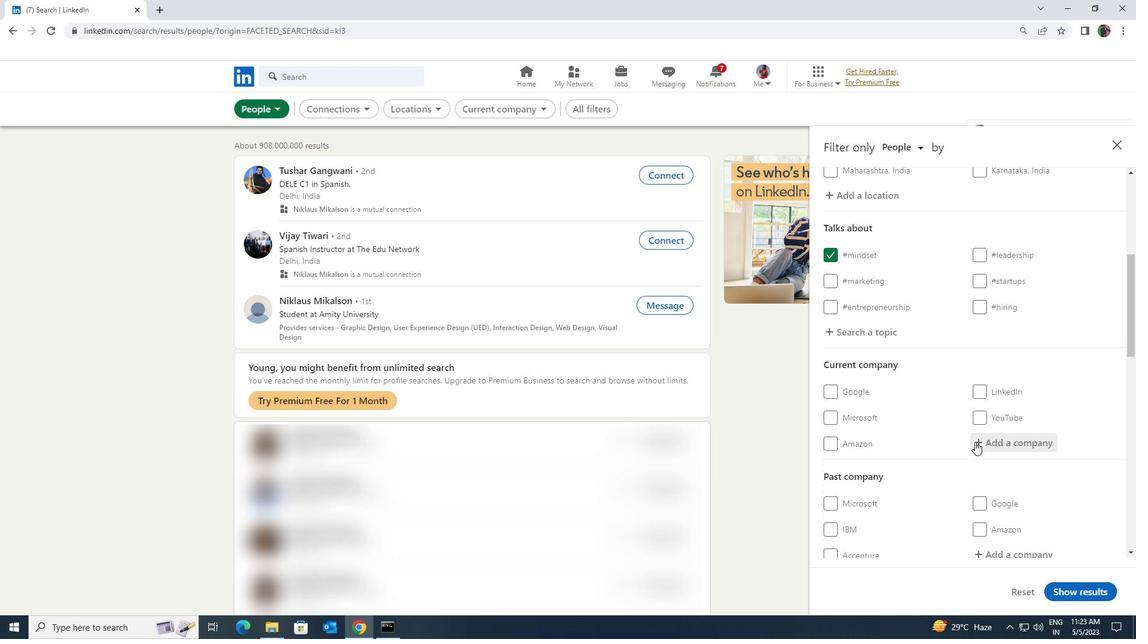 
Action: Key pressed <Key.shift>MINDTIC
Screenshot: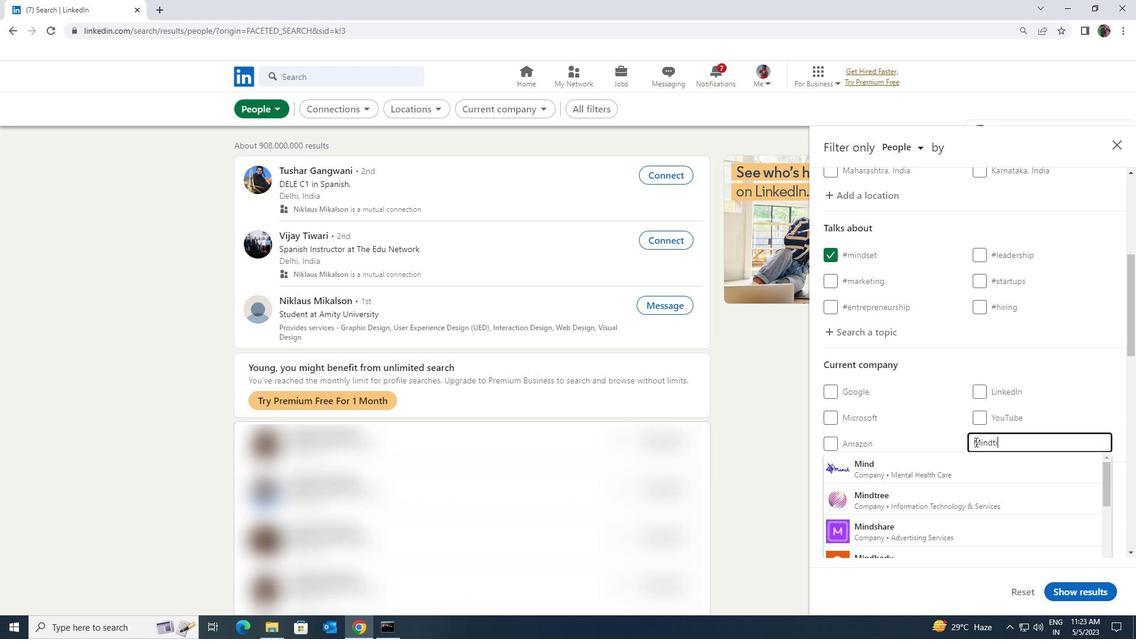 
Action: Mouse moved to (972, 457)
Screenshot: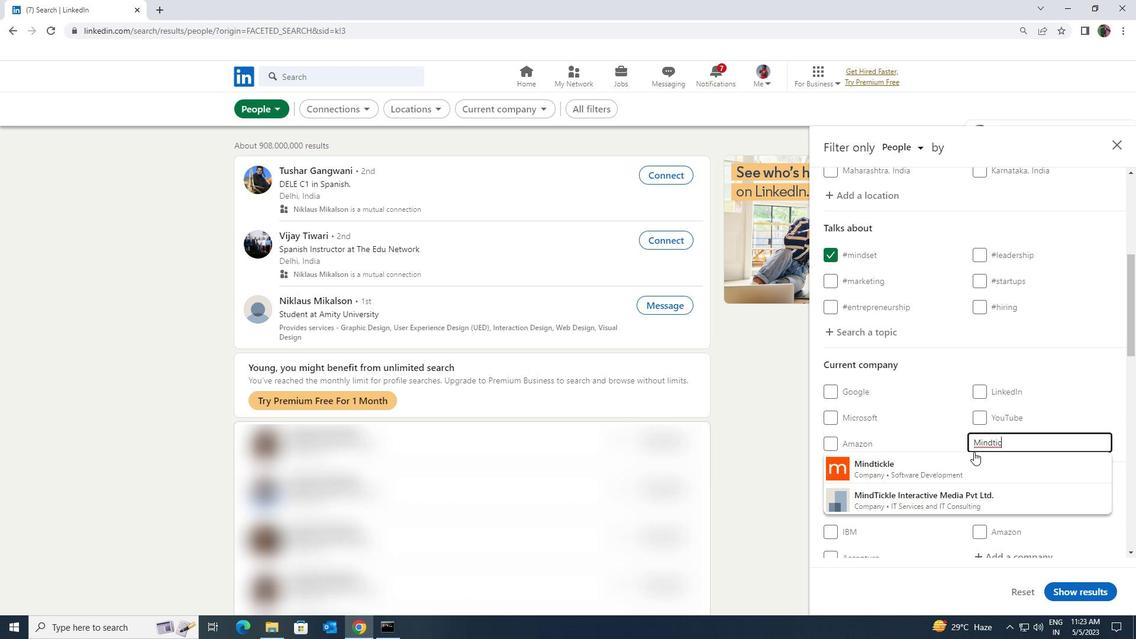 
Action: Mouse pressed left at (972, 457)
Screenshot: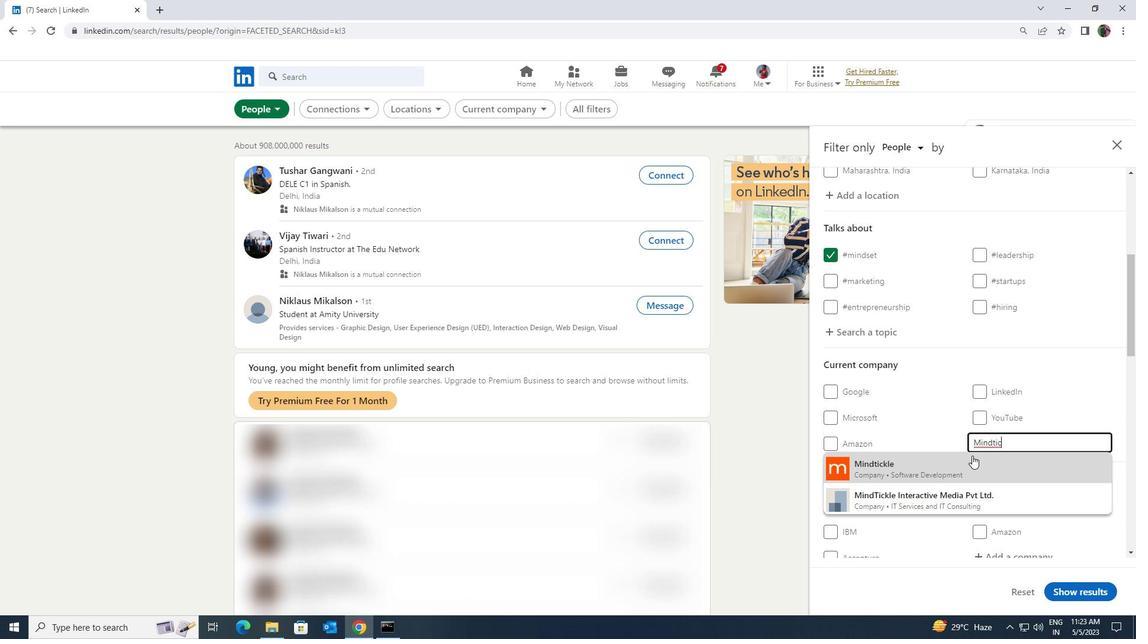 
Action: Mouse scrolled (972, 456) with delta (0, 0)
Screenshot: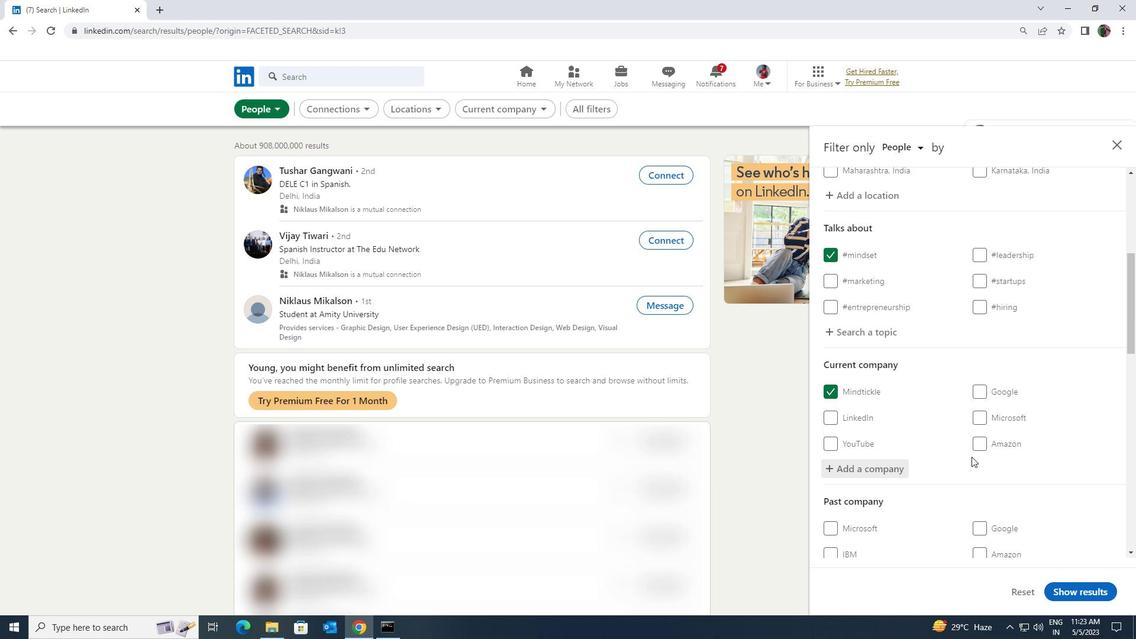 
Action: Mouse scrolled (972, 456) with delta (0, 0)
Screenshot: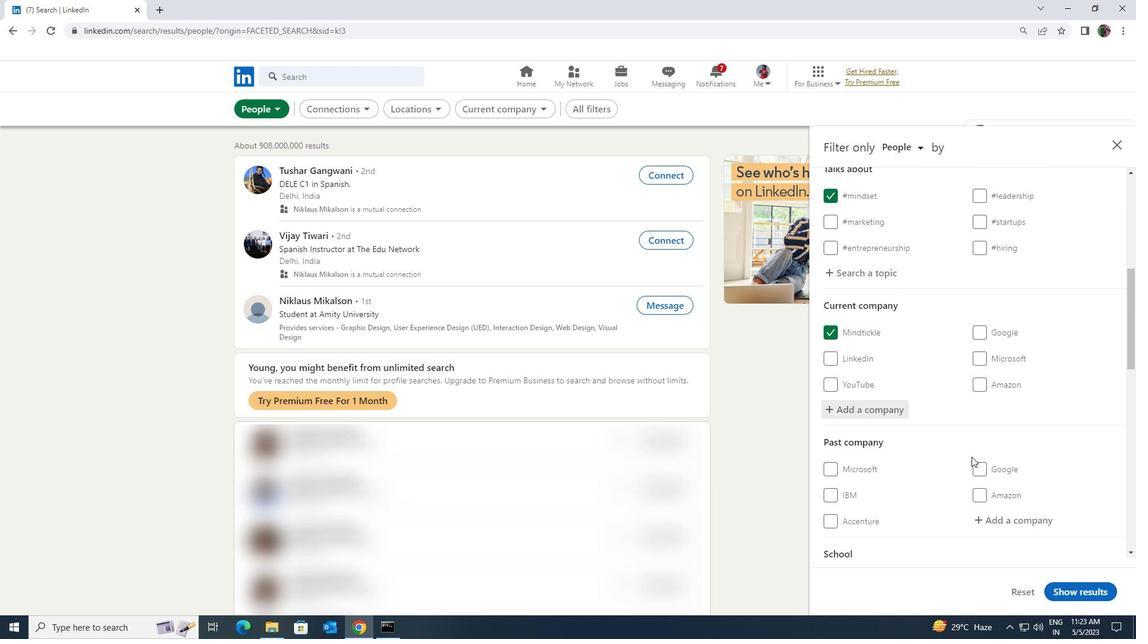 
Action: Mouse scrolled (972, 456) with delta (0, 0)
Screenshot: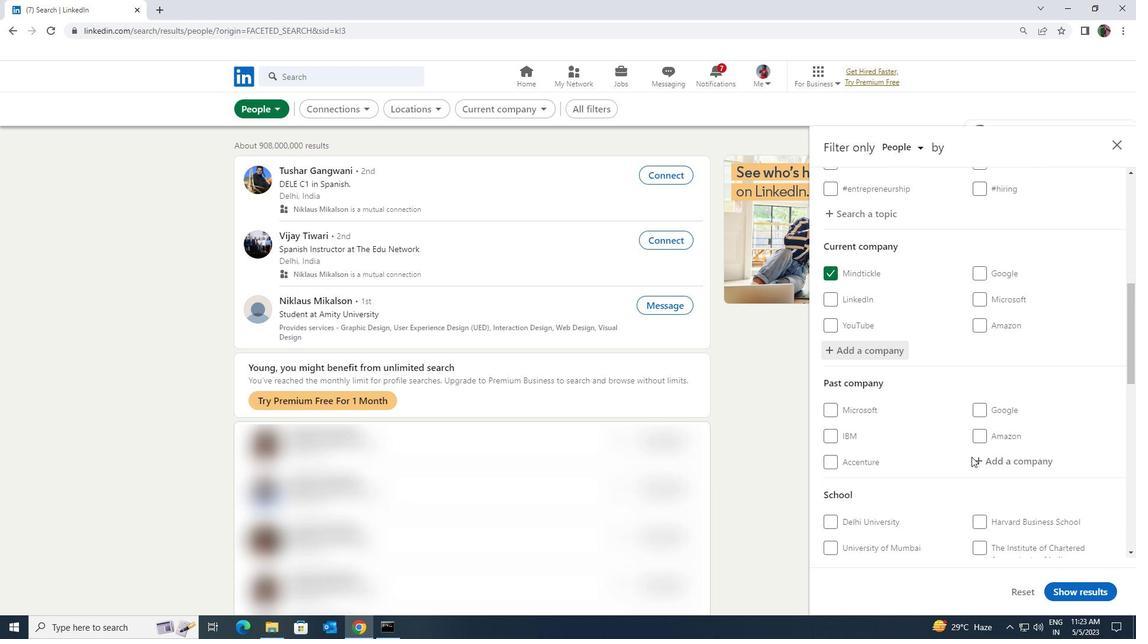 
Action: Mouse scrolled (972, 456) with delta (0, 0)
Screenshot: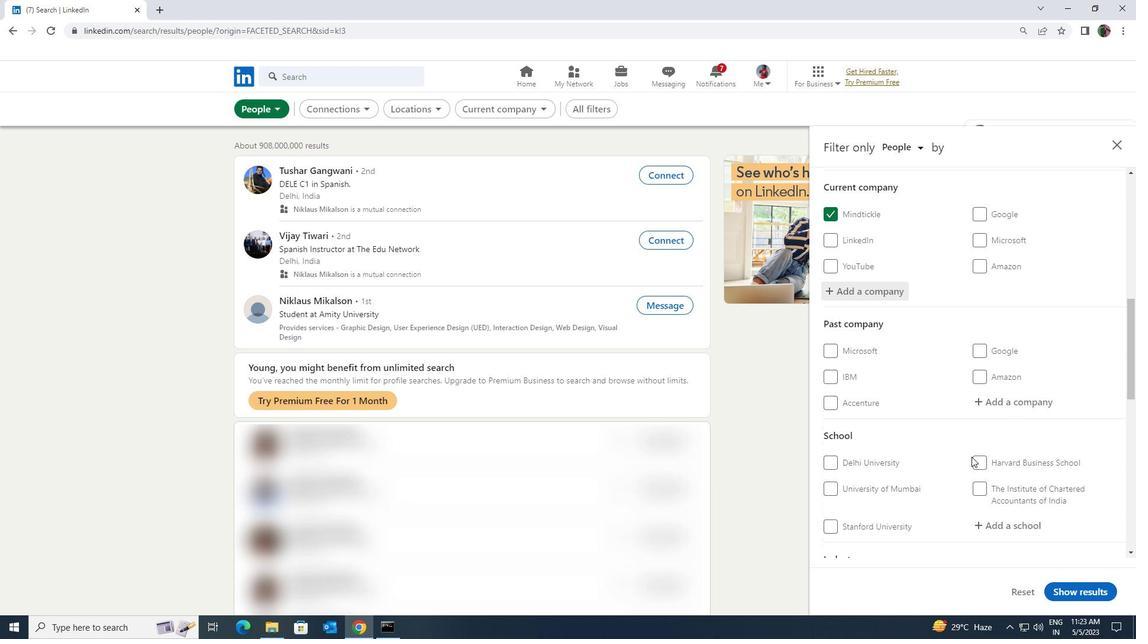 
Action: Mouse moved to (981, 461)
Screenshot: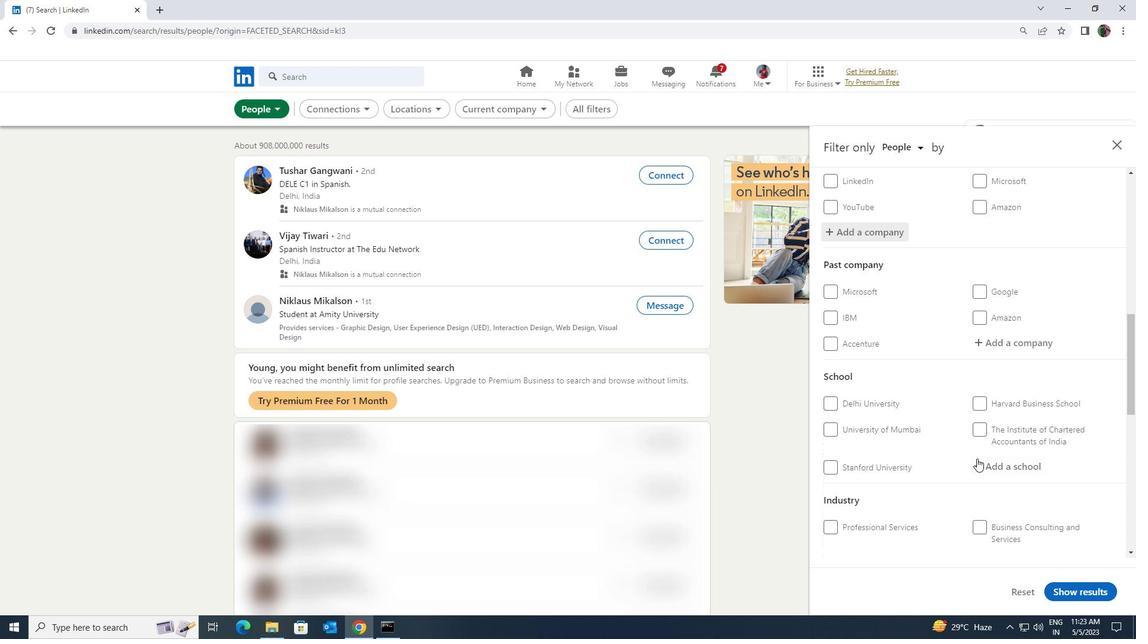 
Action: Mouse pressed left at (981, 461)
Screenshot: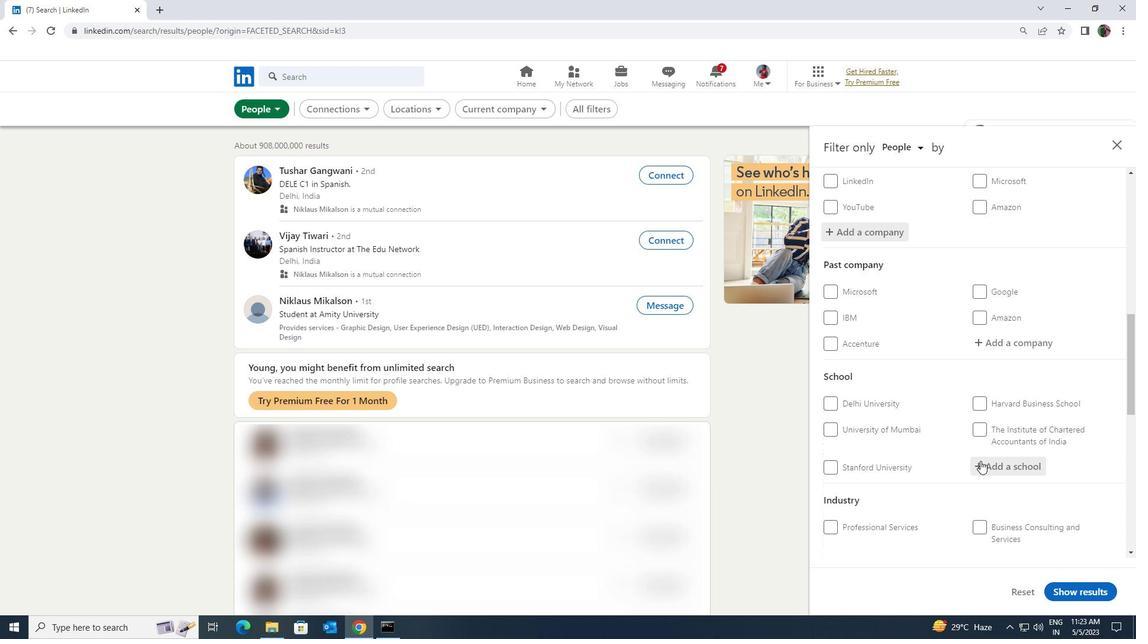 
Action: Key pressed <Key.shift><Key.shift><Key.shift><Key.shift><Key.shift>AJEENKYA
Screenshot: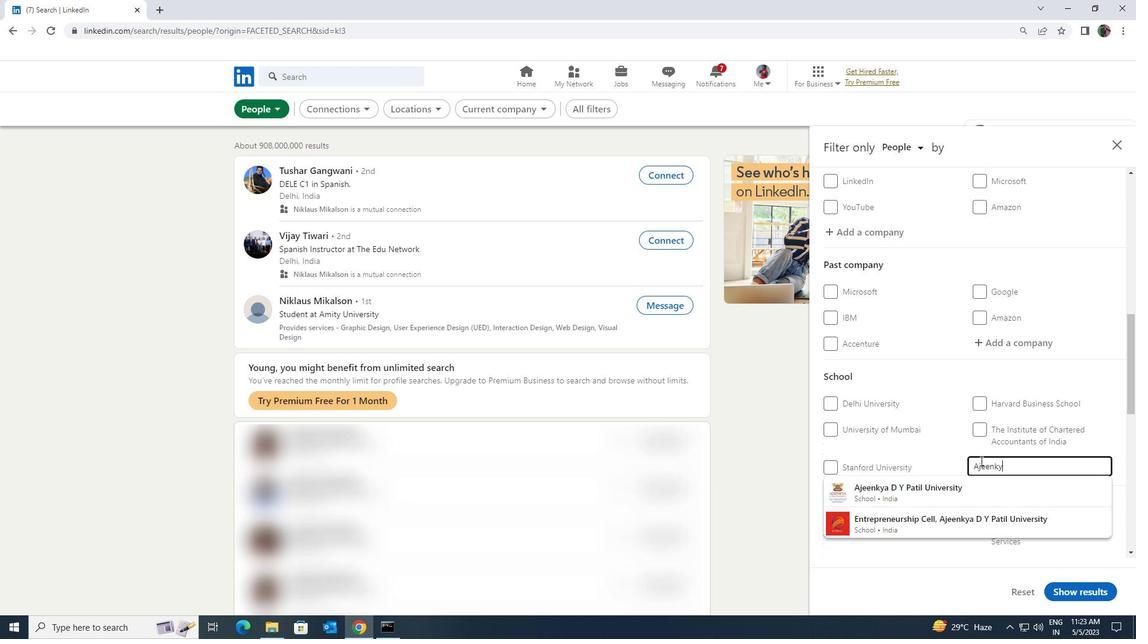 
Action: Mouse moved to (975, 482)
Screenshot: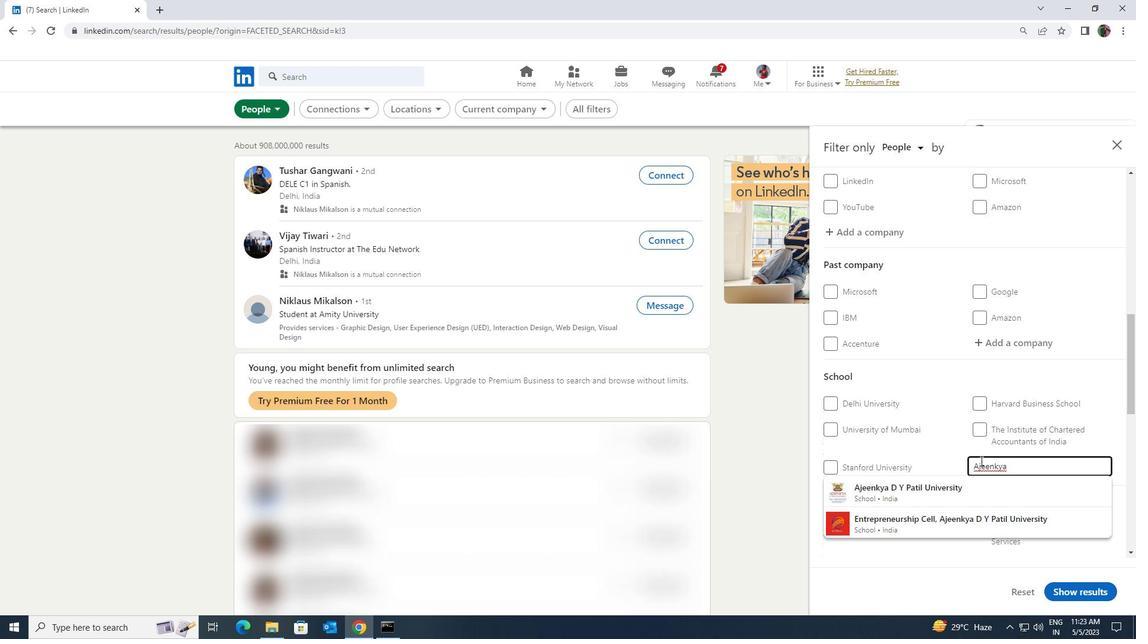 
Action: Mouse pressed left at (975, 482)
Screenshot: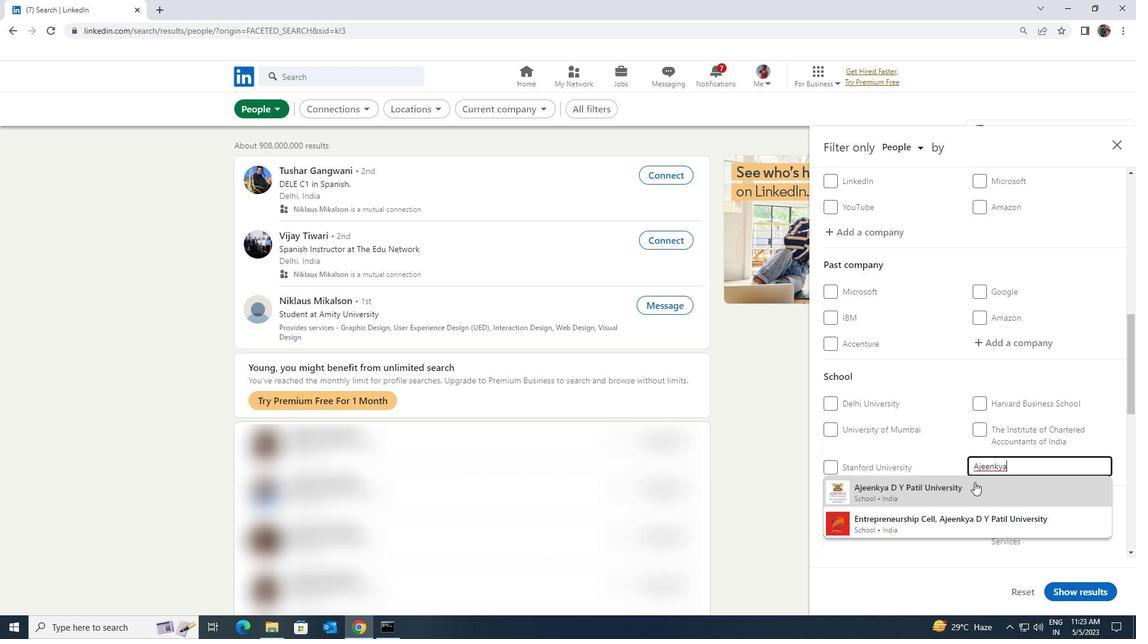 
Action: Mouse scrolled (975, 482) with delta (0, 0)
Screenshot: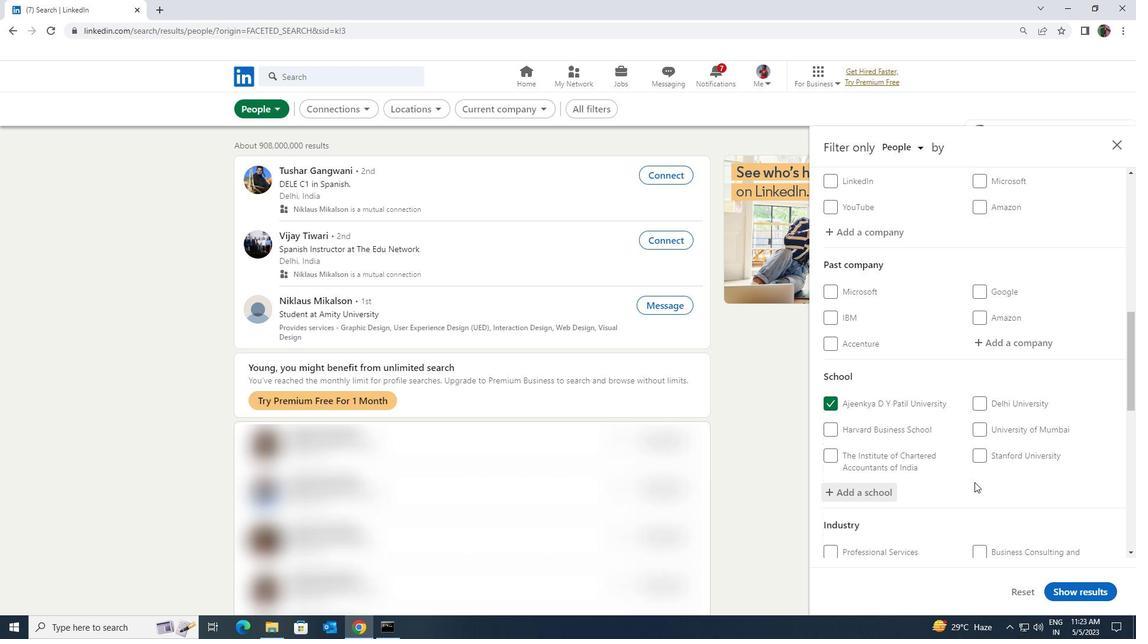 
Action: Mouse scrolled (975, 482) with delta (0, 0)
Screenshot: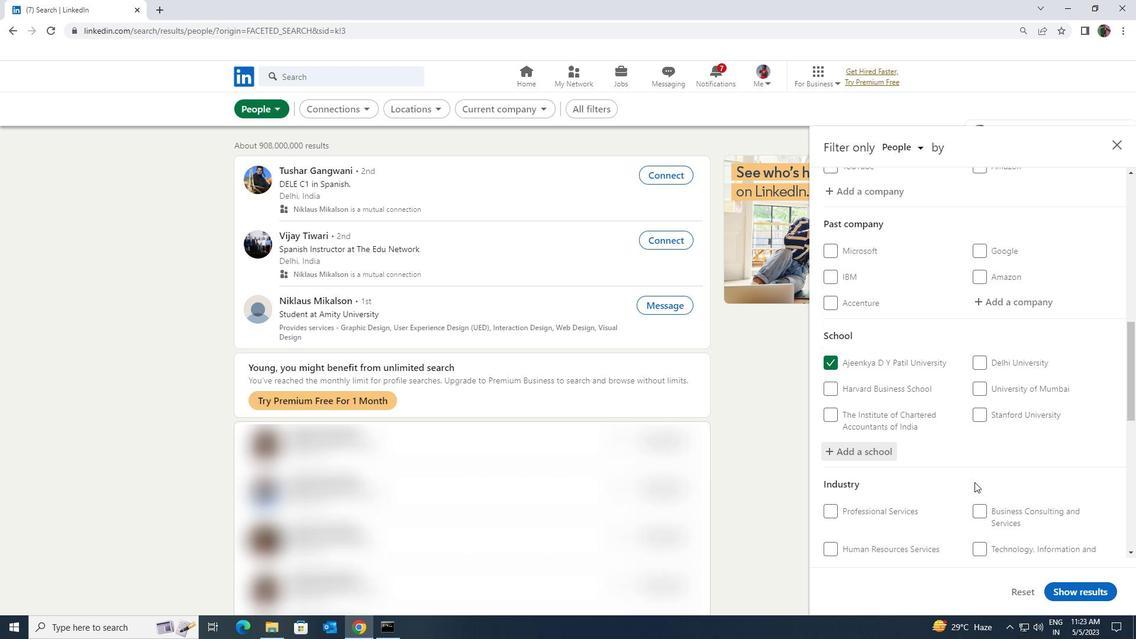 
Action: Mouse scrolled (975, 482) with delta (0, 0)
Screenshot: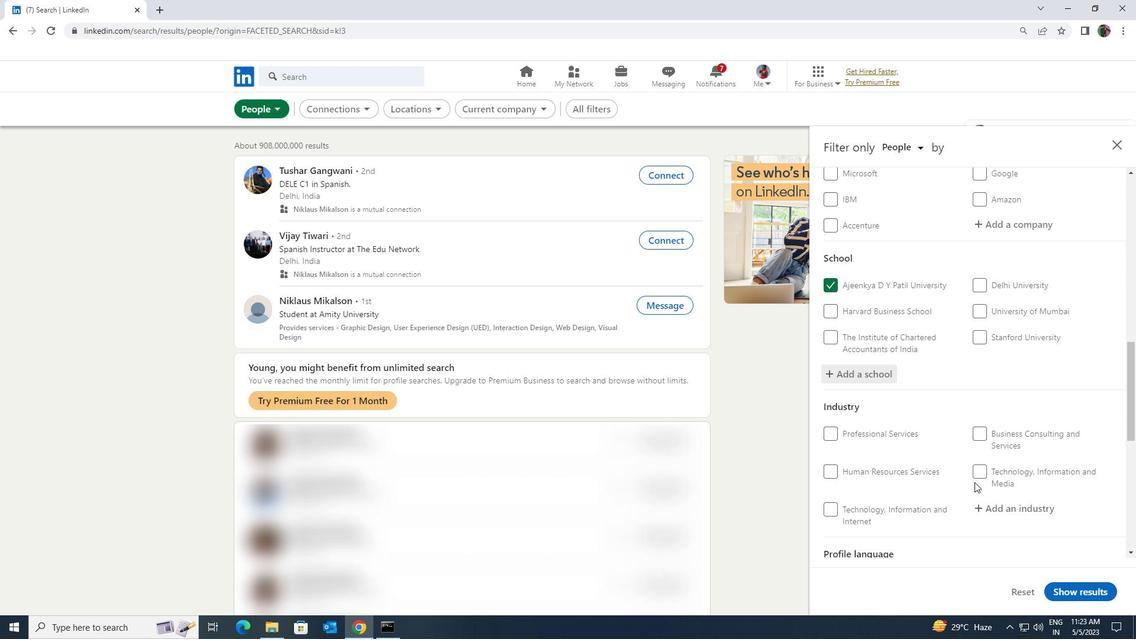 
Action: Mouse moved to (1003, 453)
Screenshot: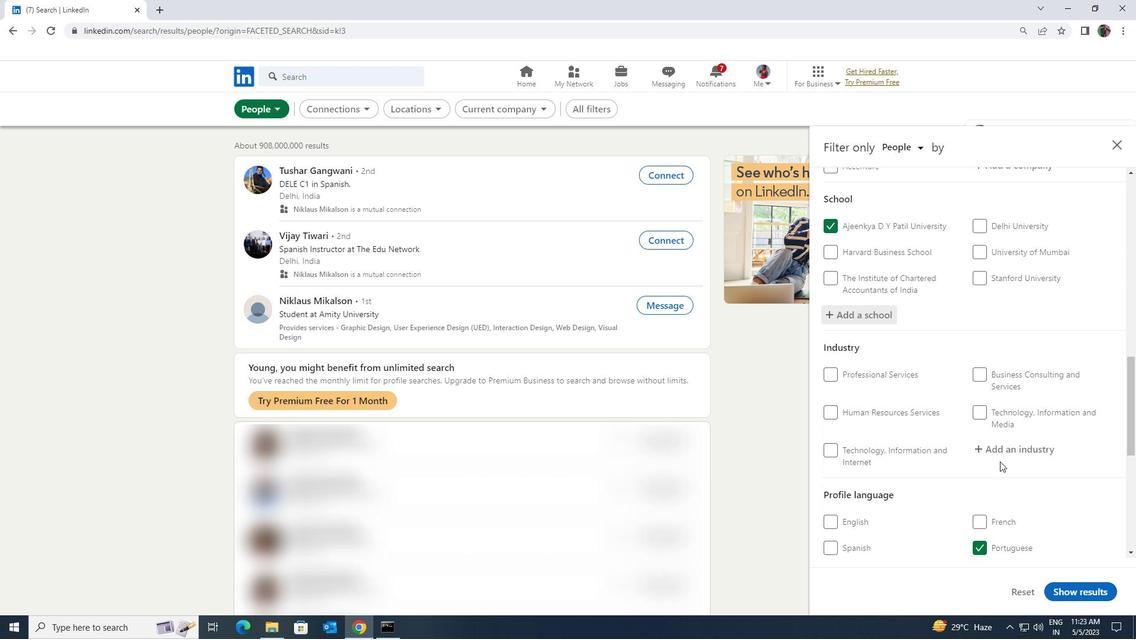 
Action: Mouse pressed left at (1003, 453)
Screenshot: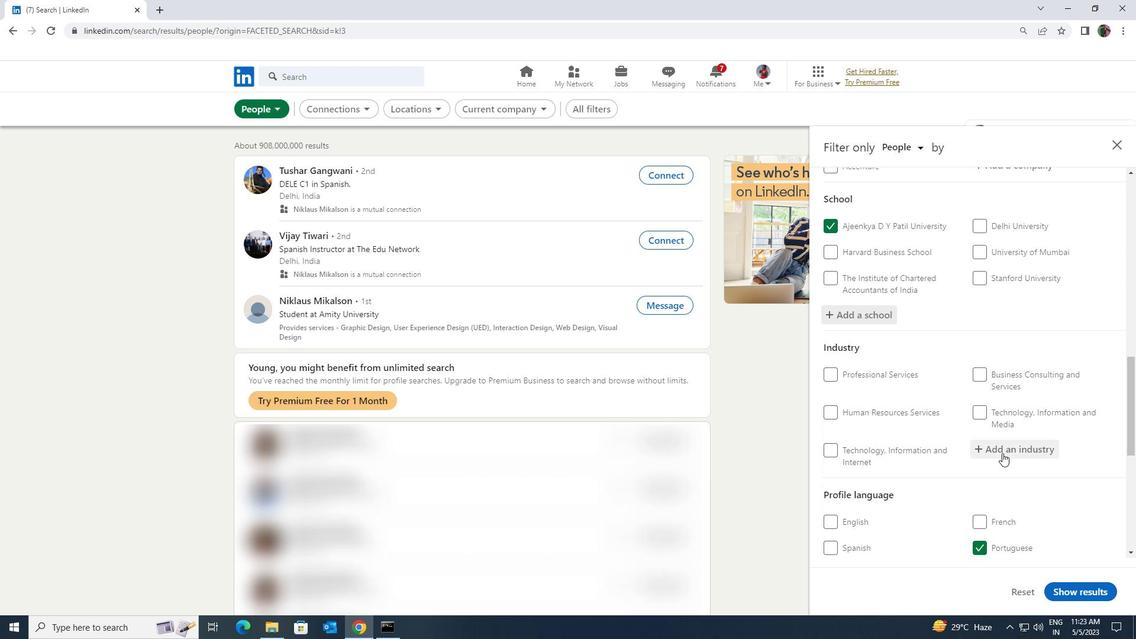 
Action: Key pressed <Key.shift>DENTIST
Screenshot: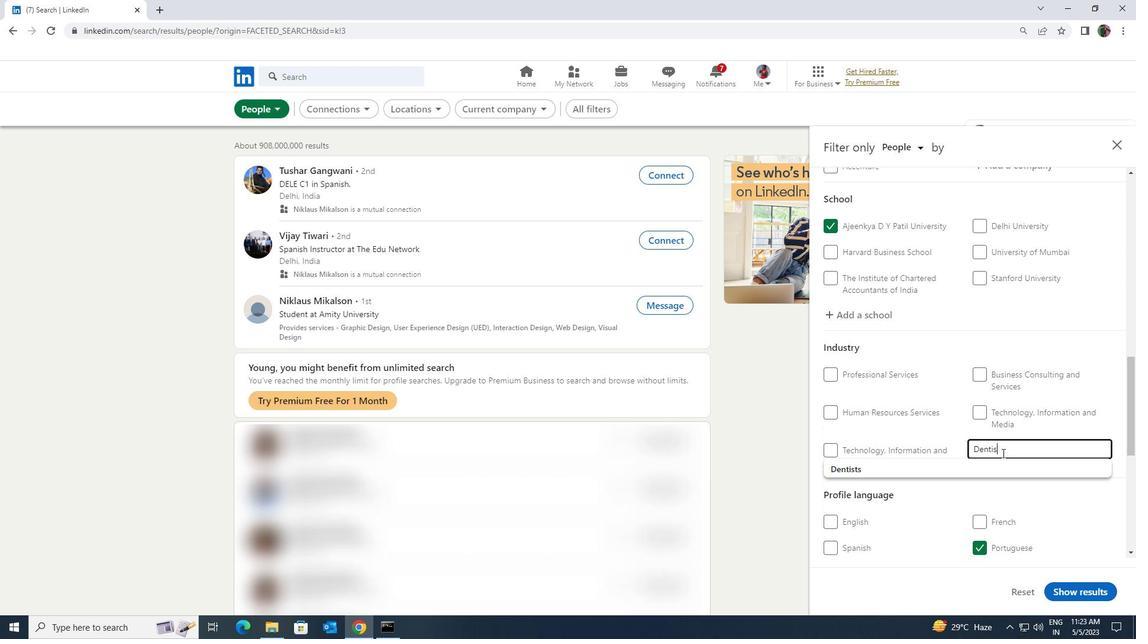 
Action: Mouse moved to (991, 471)
Screenshot: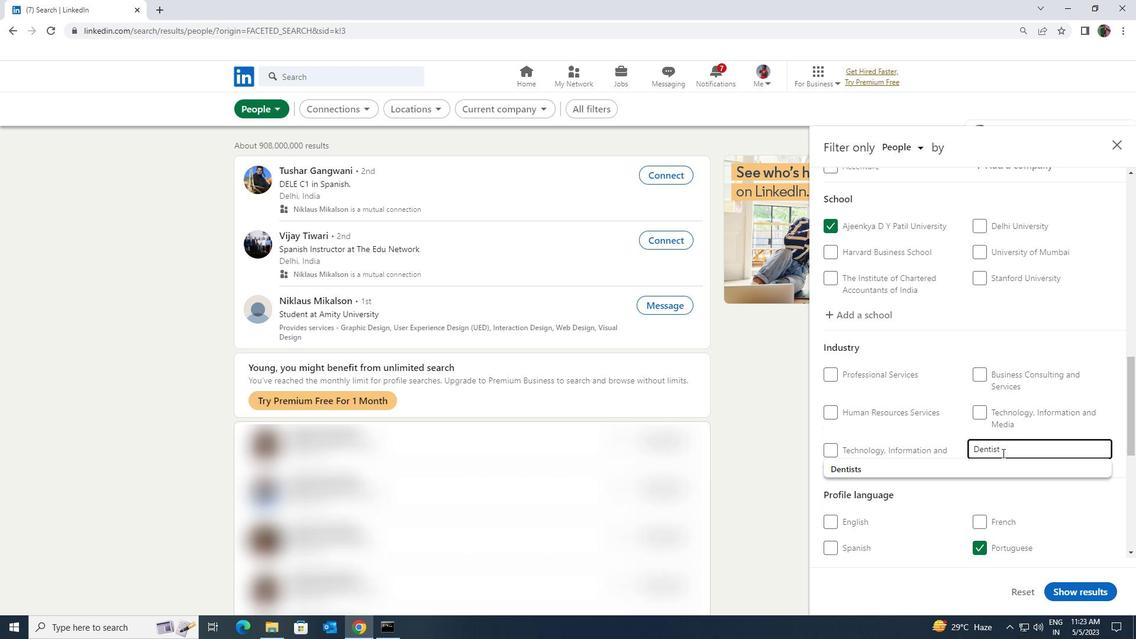 
Action: Mouse pressed left at (991, 471)
Screenshot: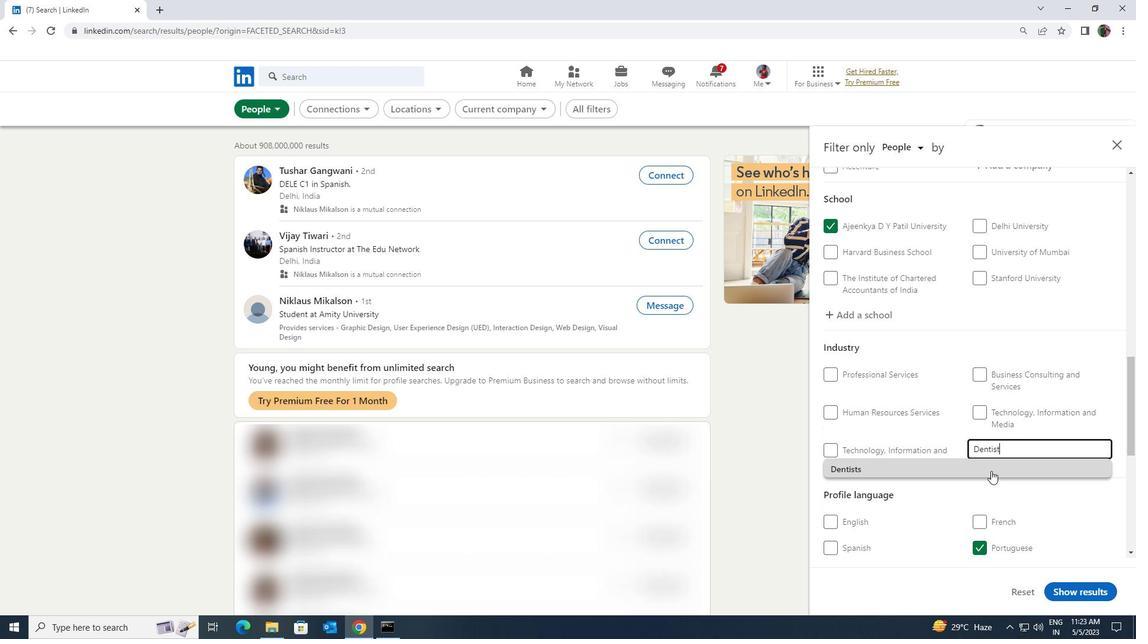 
Action: Mouse moved to (991, 471)
Screenshot: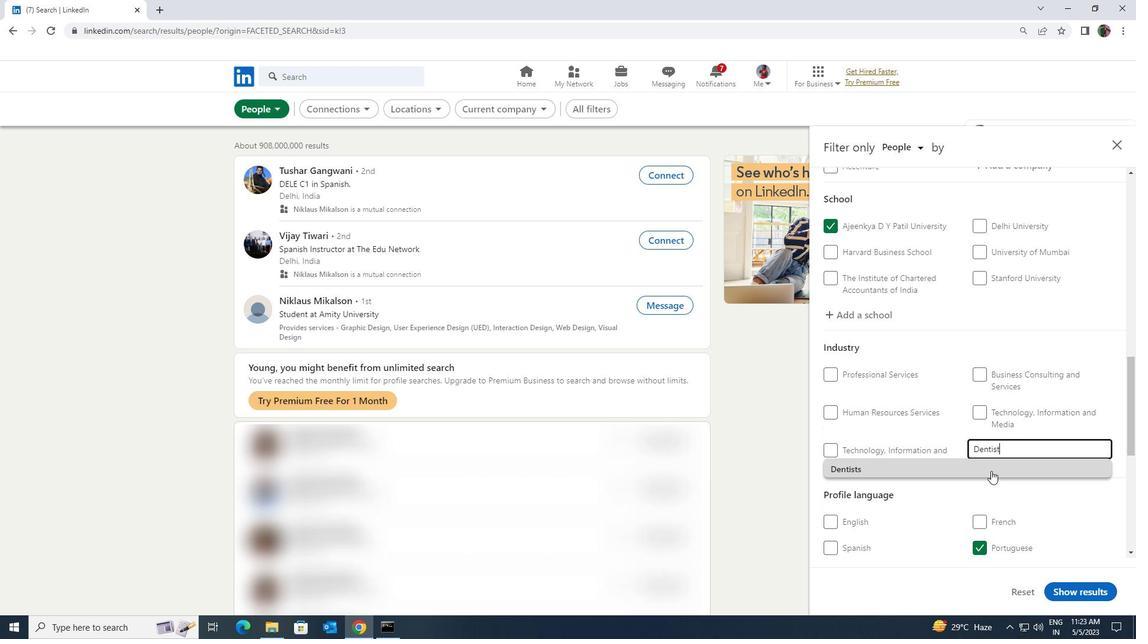 
Action: Mouse scrolled (991, 470) with delta (0, 0)
Screenshot: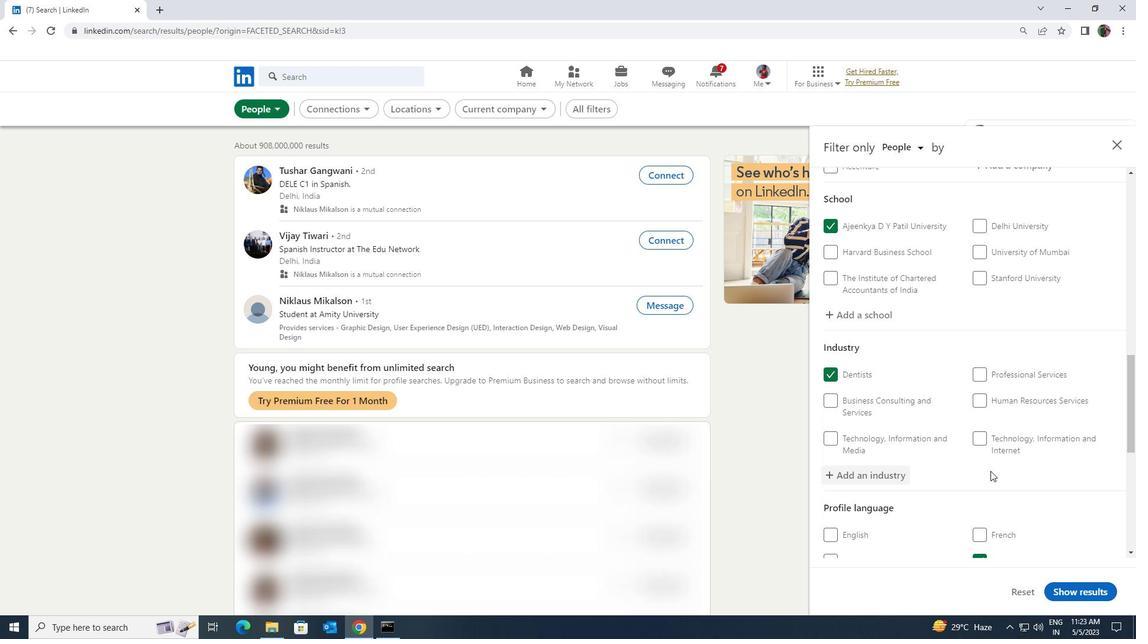 
Action: Mouse scrolled (991, 470) with delta (0, 0)
Screenshot: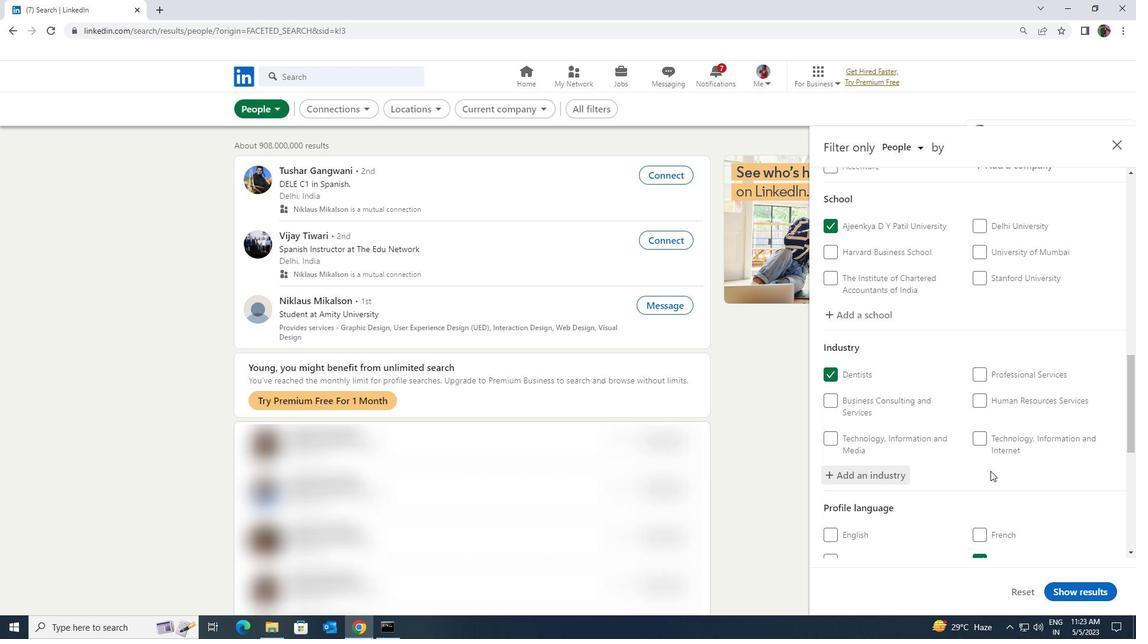 
Action: Mouse scrolled (991, 470) with delta (0, 0)
Screenshot: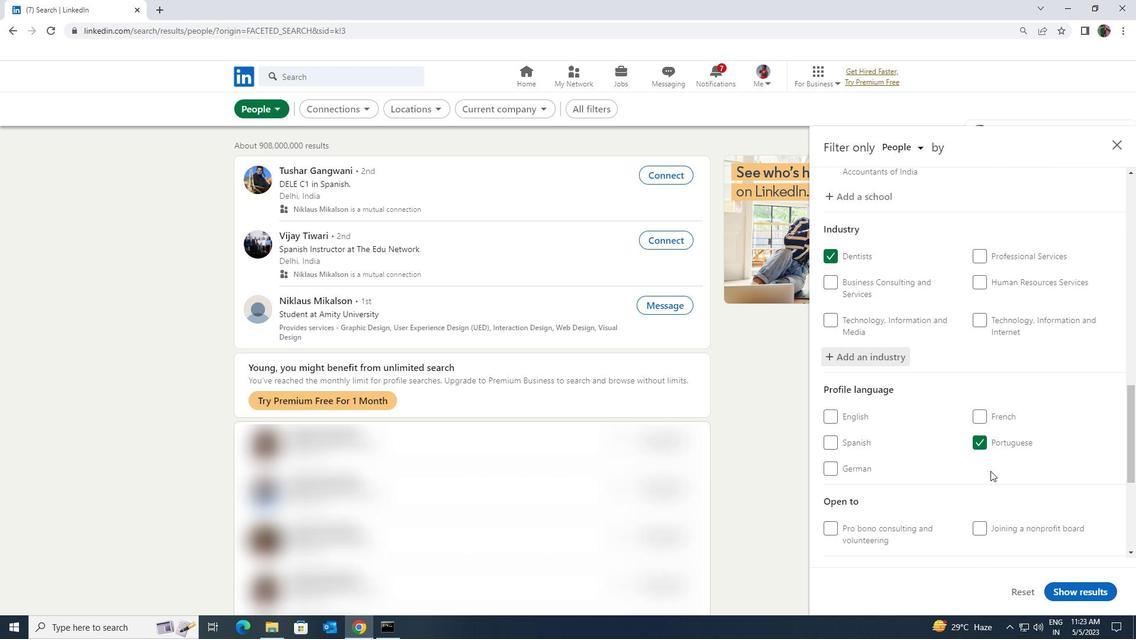 
Action: Mouse scrolled (991, 470) with delta (0, 0)
Screenshot: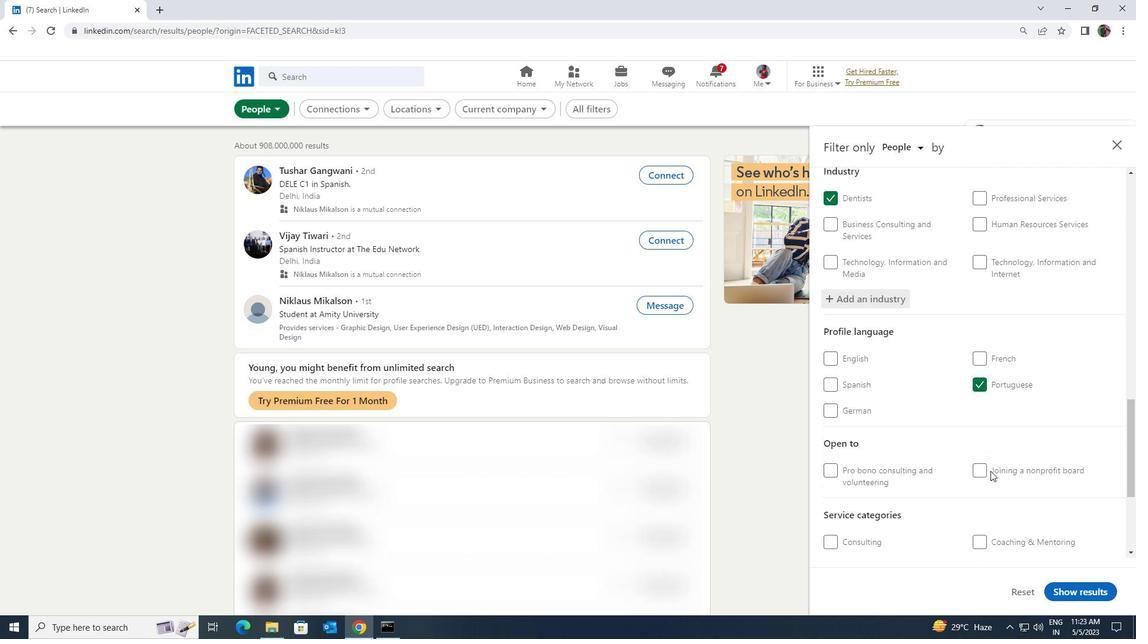 
Action: Mouse scrolled (991, 470) with delta (0, 0)
Screenshot: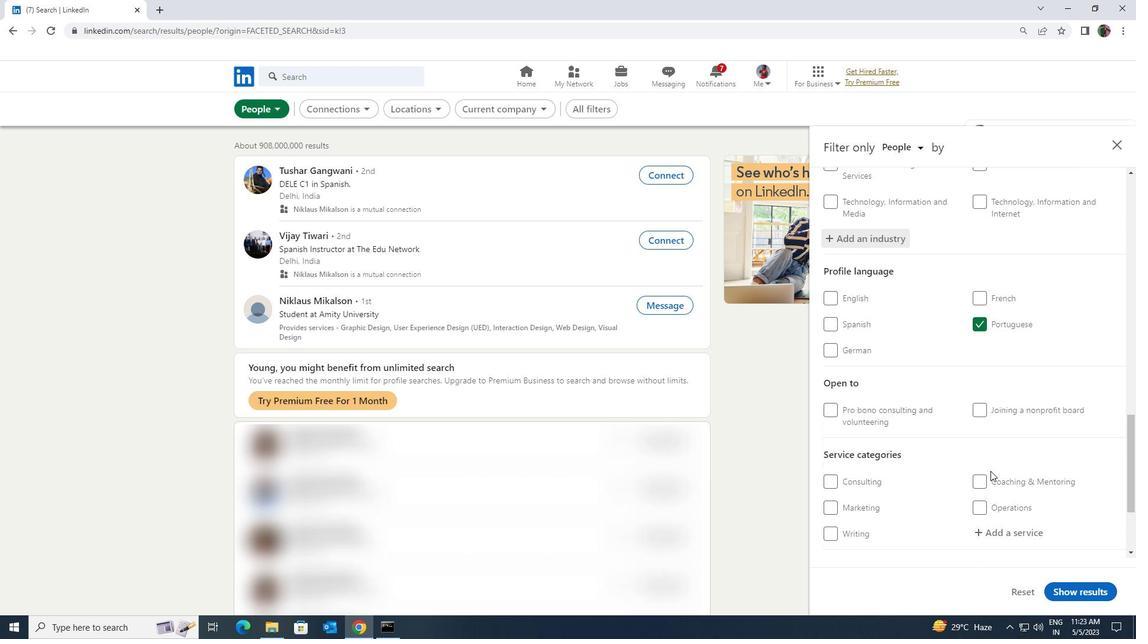 
Action: Mouse pressed left at (991, 471)
Screenshot: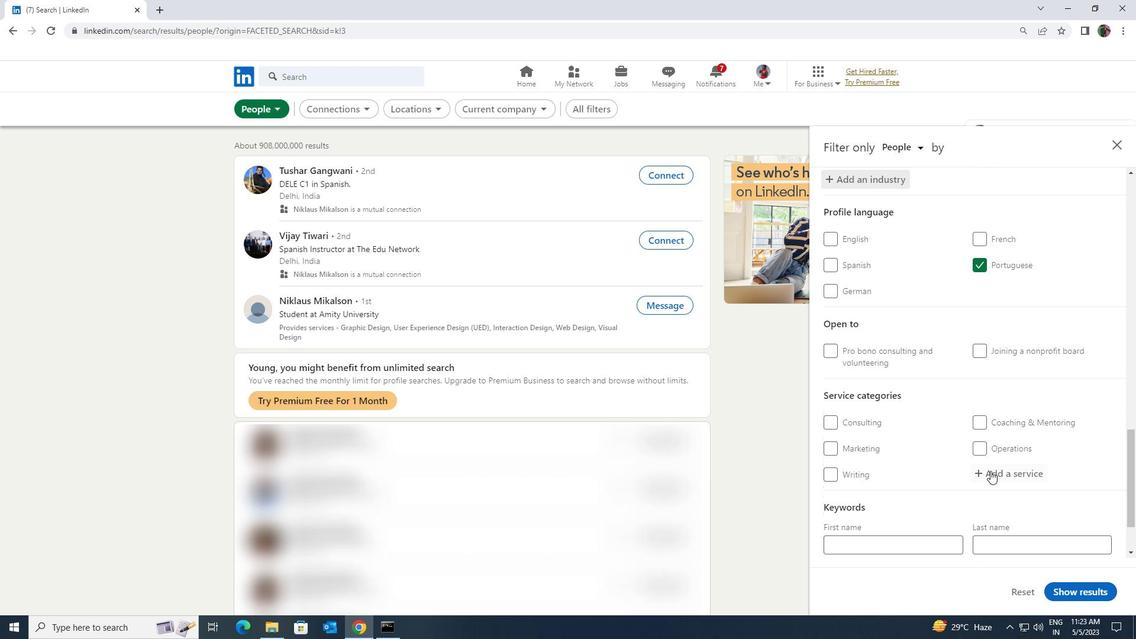 
Action: Key pressed <Key.shift><Key.shift><Key.shift><Key.shift>HEADSHOT
Screenshot: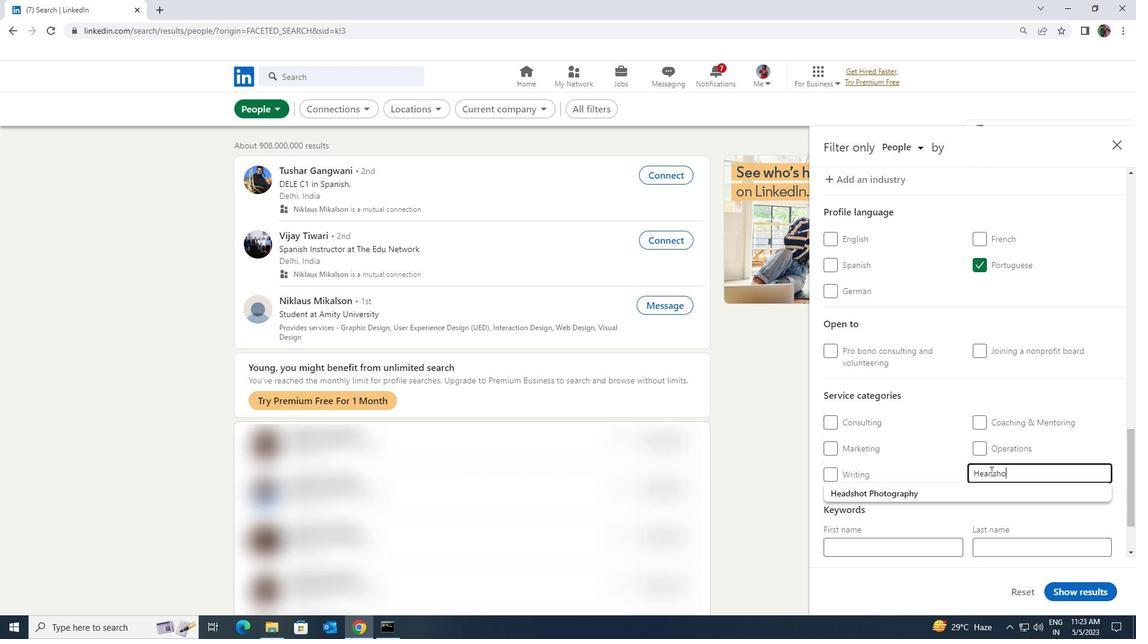 
Action: Mouse moved to (985, 486)
Screenshot: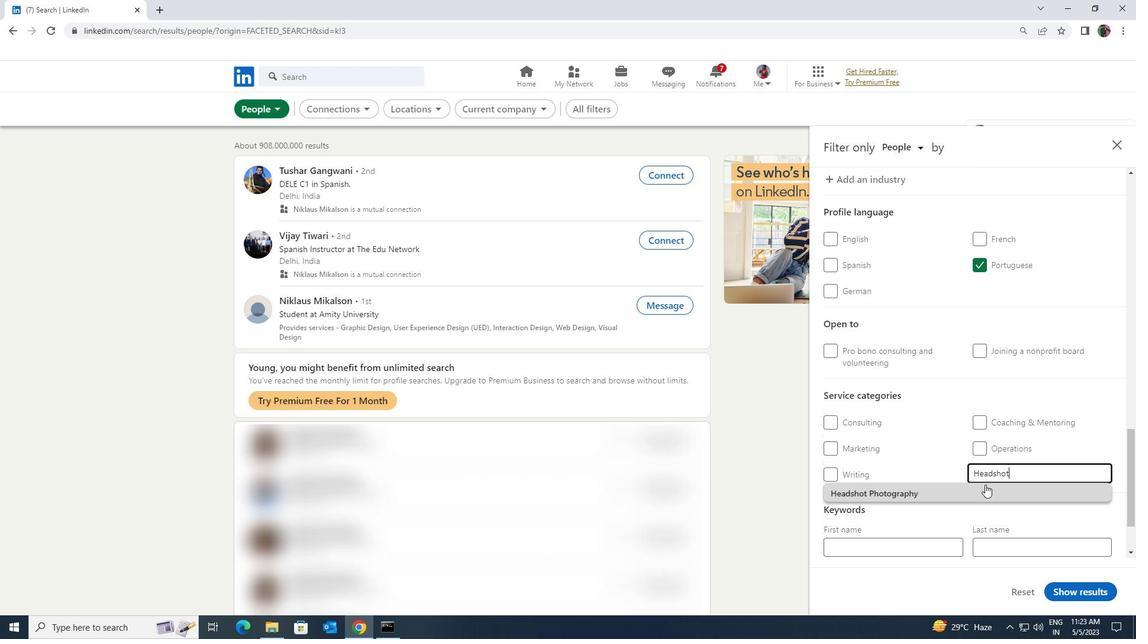 
Action: Mouse pressed left at (985, 486)
Screenshot: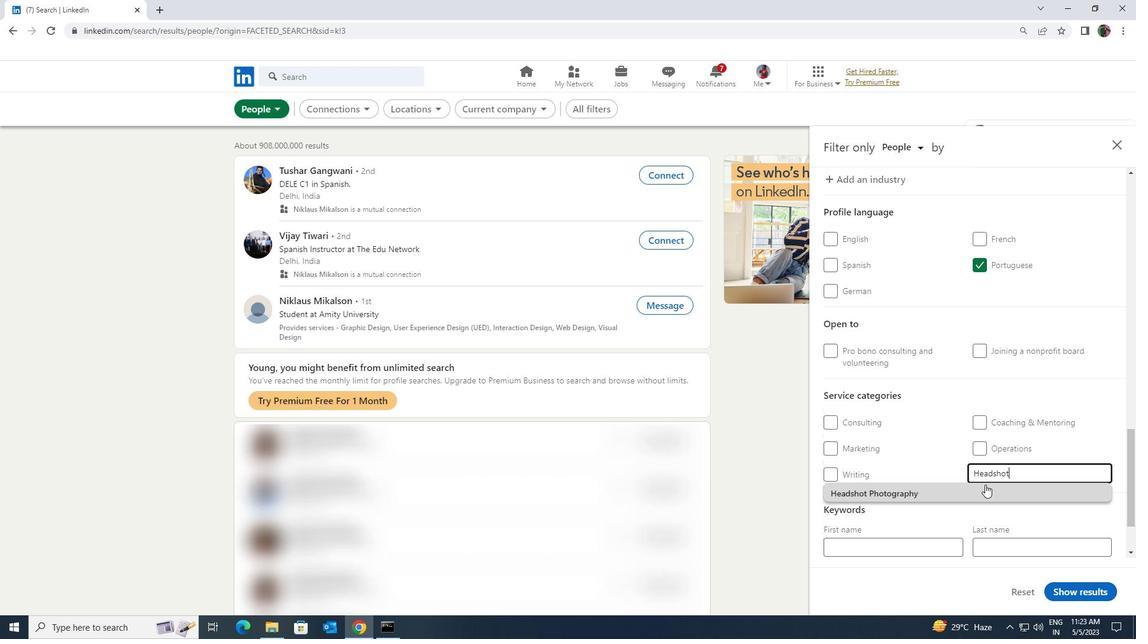 
Action: Mouse scrolled (985, 486) with delta (0, 0)
Screenshot: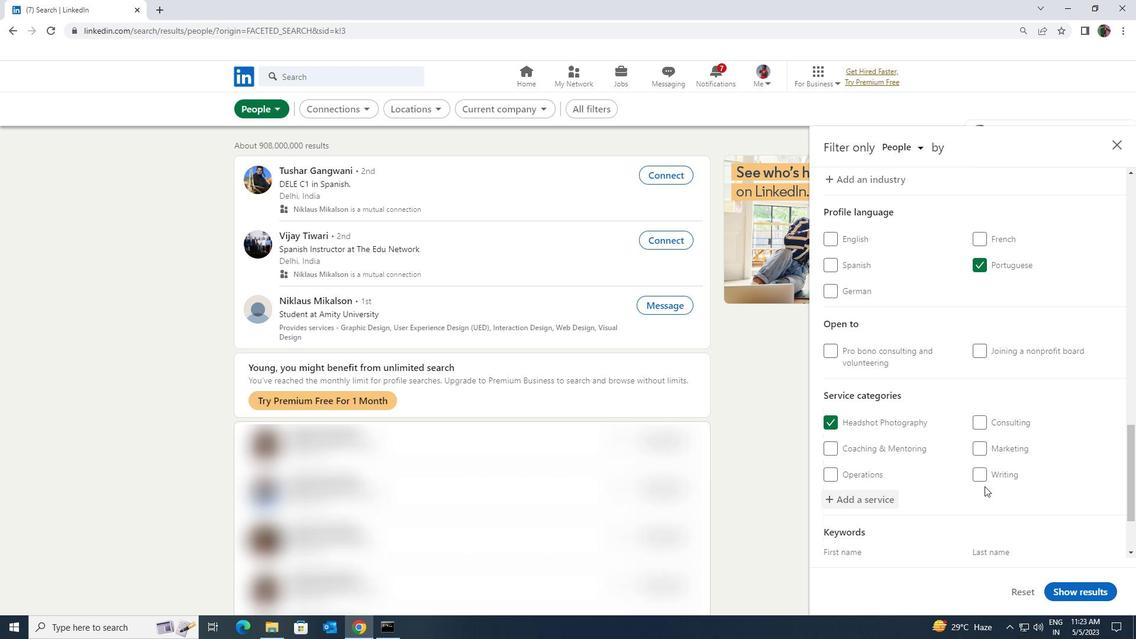 
Action: Mouse scrolled (985, 486) with delta (0, 0)
Screenshot: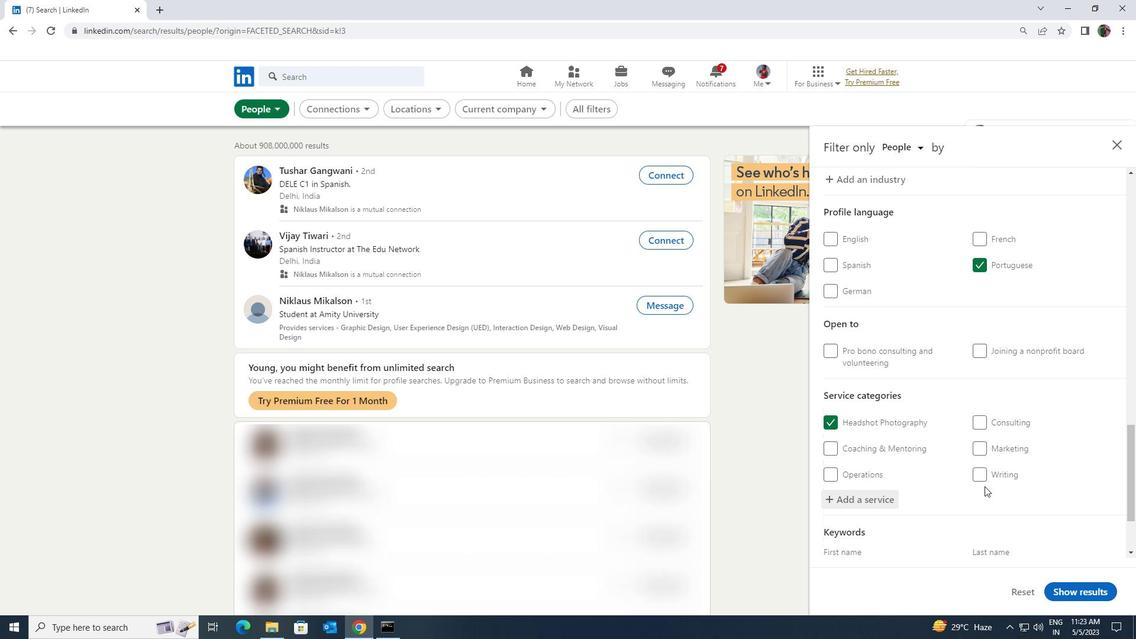 
Action: Mouse scrolled (985, 486) with delta (0, 0)
Screenshot: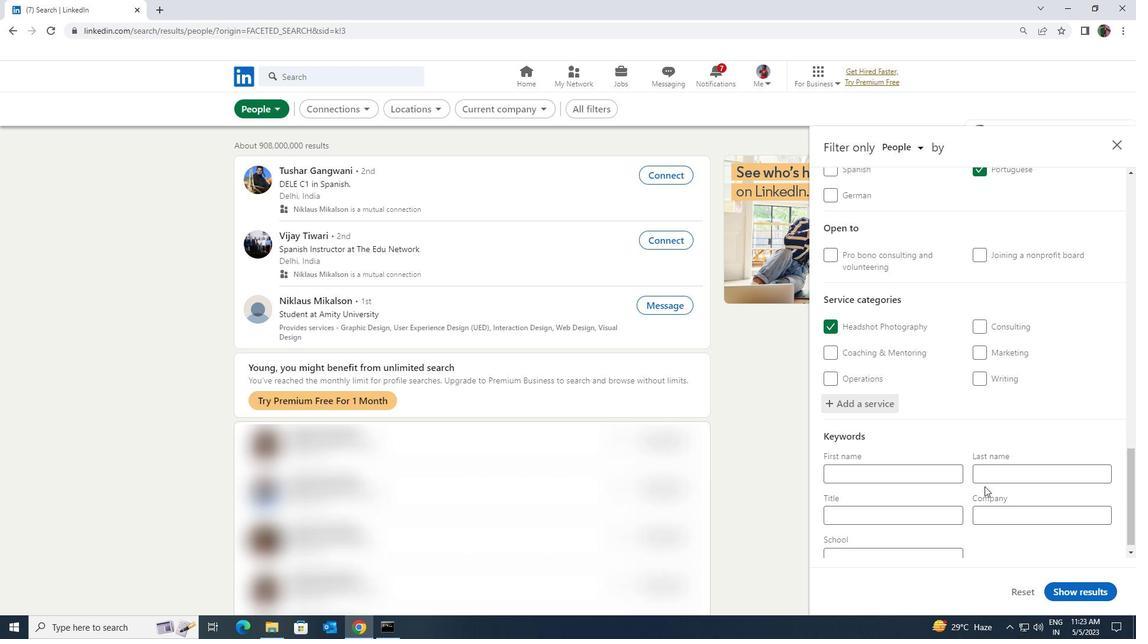 
Action: Mouse moved to (937, 502)
Screenshot: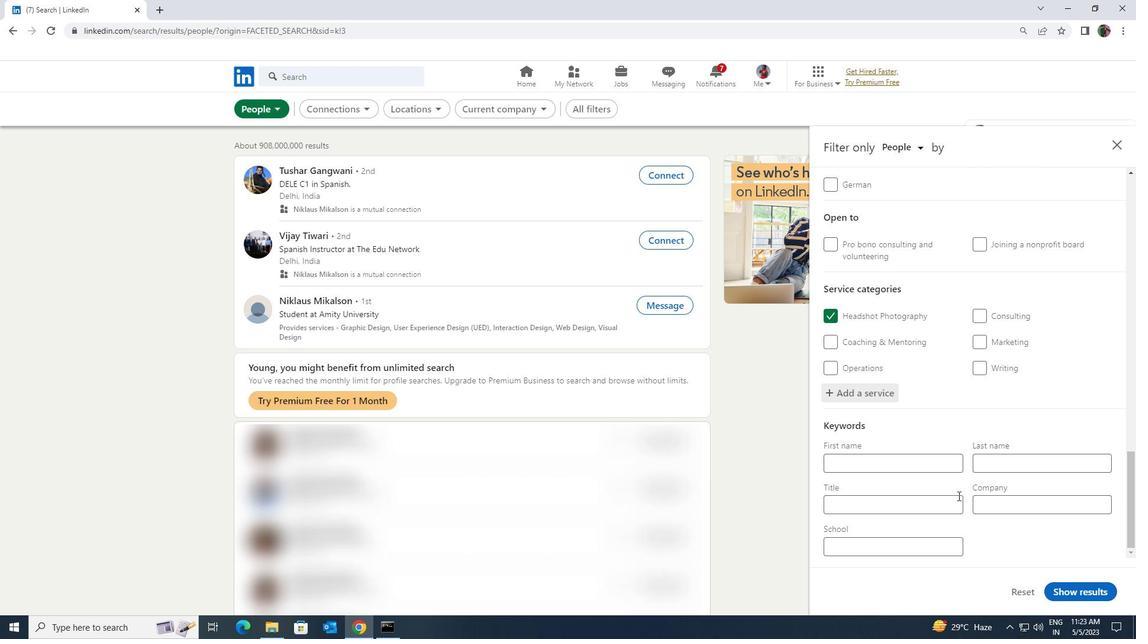 
Action: Mouse pressed left at (937, 502)
Screenshot: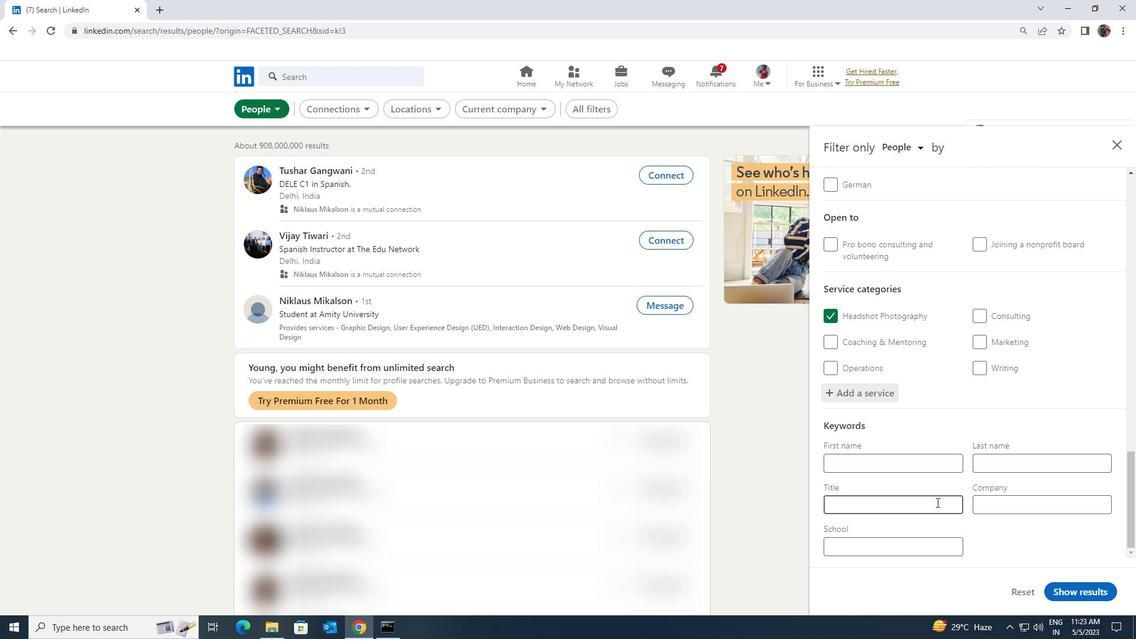 
Action: Key pressed <Key.shift>MENTOR
Screenshot: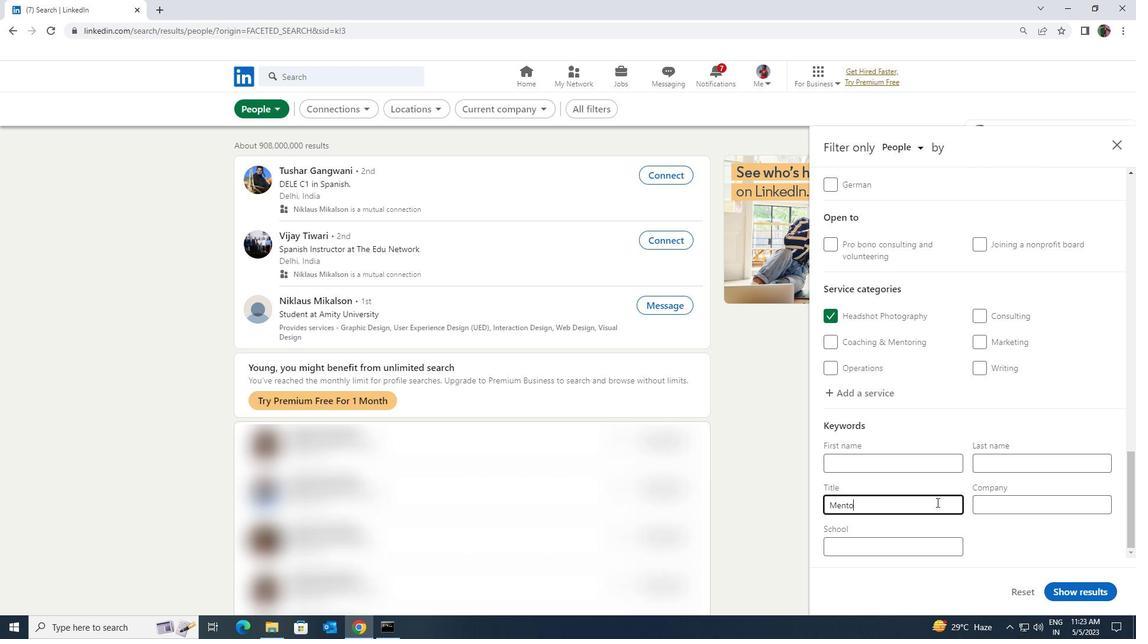 
Action: Mouse moved to (1061, 586)
Screenshot: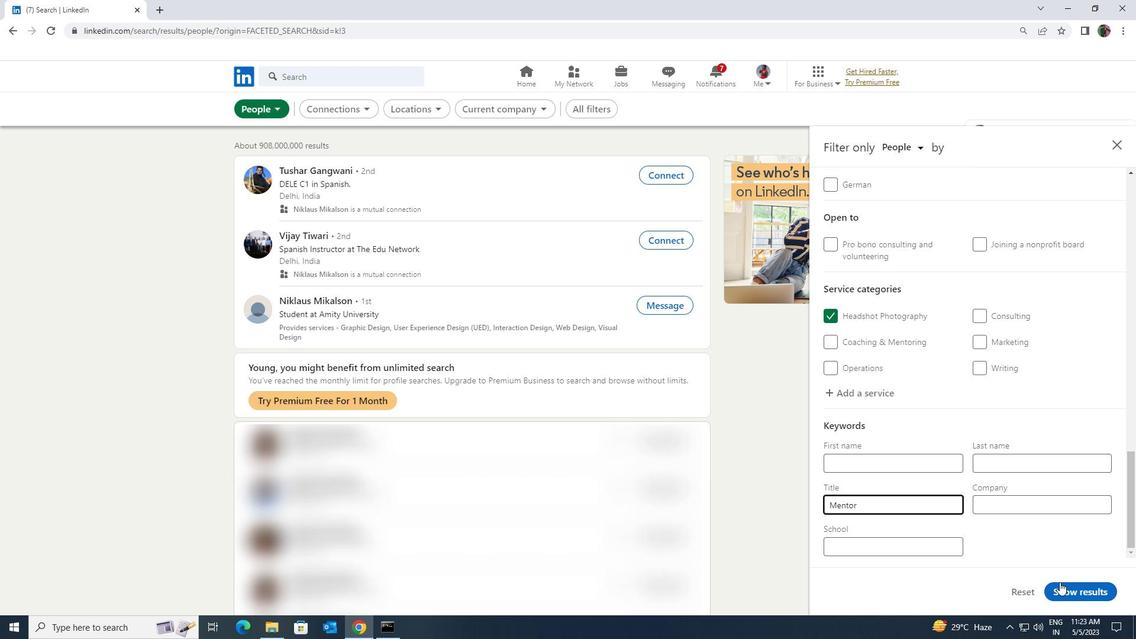 
Action: Mouse pressed left at (1061, 586)
Screenshot: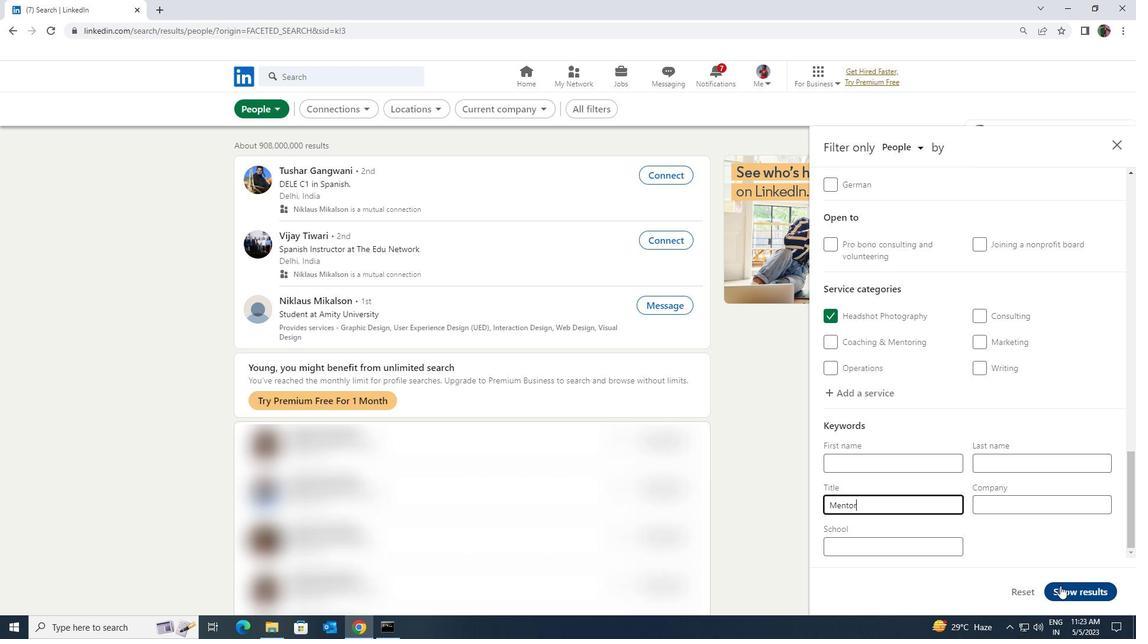 
